 Task: Look for space in Zurich from 21st May, 2023 to 31st May, 2023 for 2 adults in price range Rs.10000 to Rs.15000. Place can be private room with 1  bedroom having 1 bed and 1 bathroom. Property type can be hotel. Amenities needed are: , pool, breakfast, smoking allowed. Required host language is English.
Action: Mouse moved to (455, 505)
Screenshot: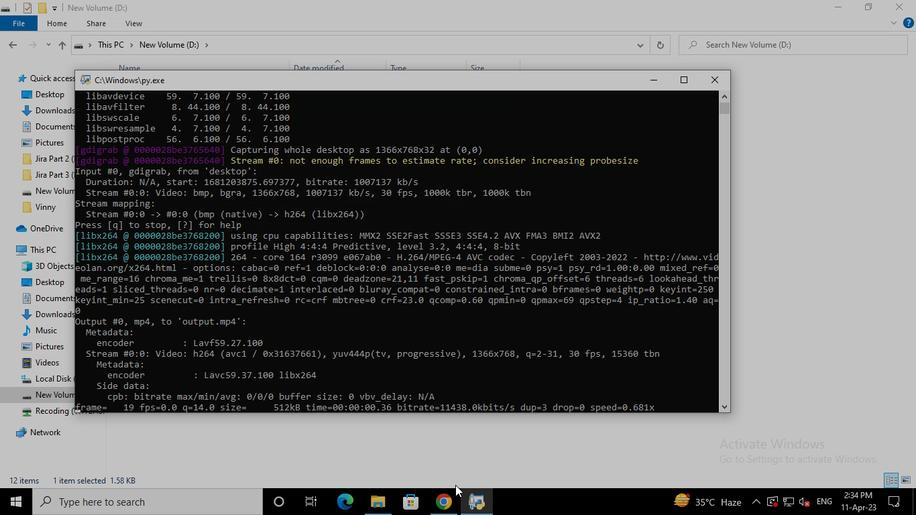 
Action: Mouse pressed left at (455, 505)
Screenshot: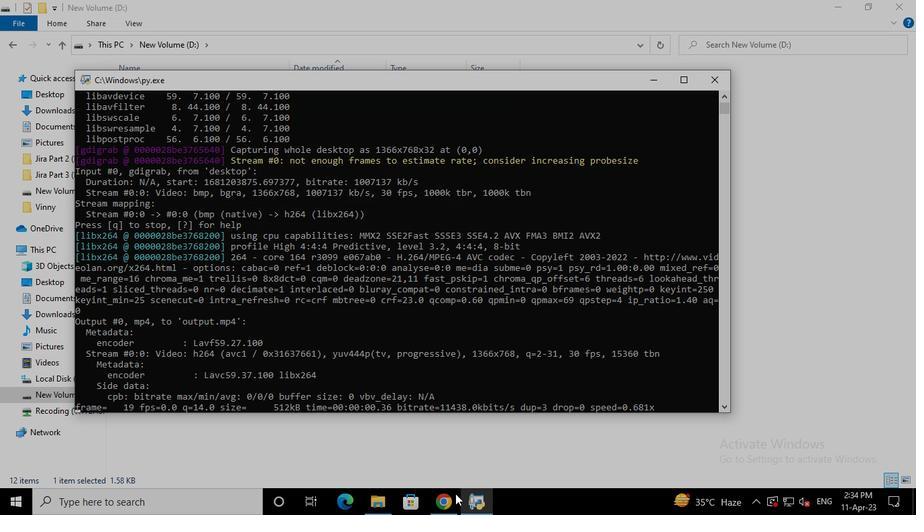 
Action: Mouse moved to (373, 120)
Screenshot: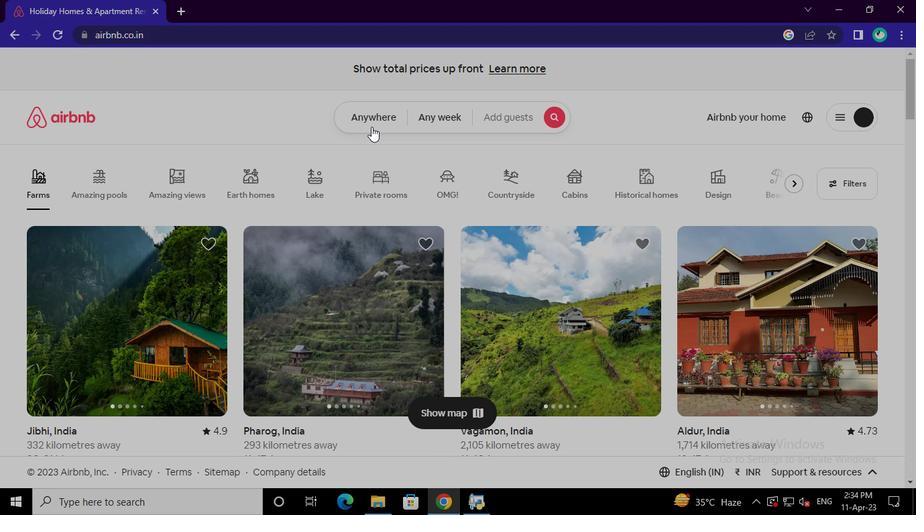 
Action: Mouse pressed left at (373, 120)
Screenshot: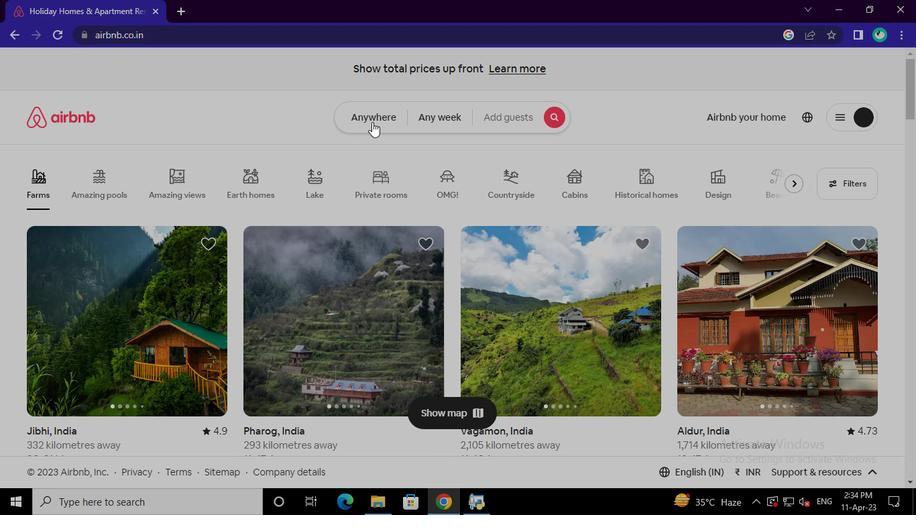 
Action: Mouse moved to (315, 162)
Screenshot: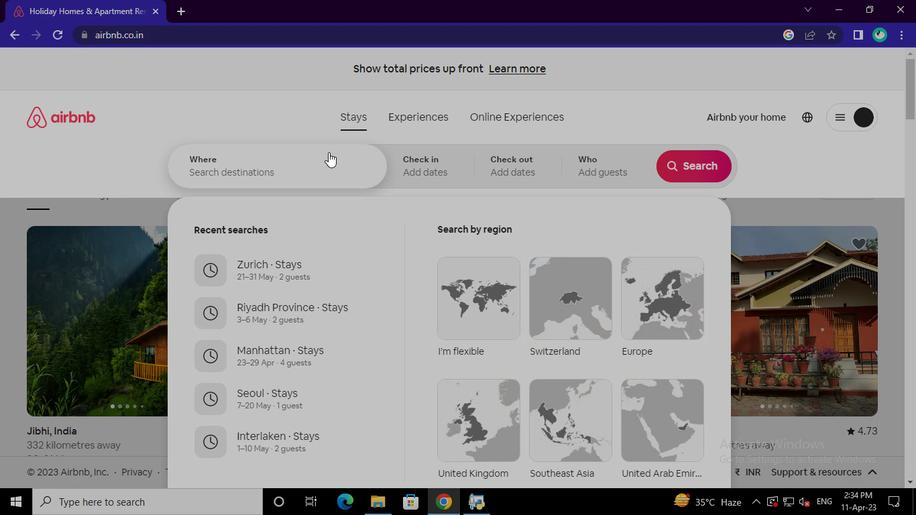
Action: Mouse pressed left at (315, 162)
Screenshot: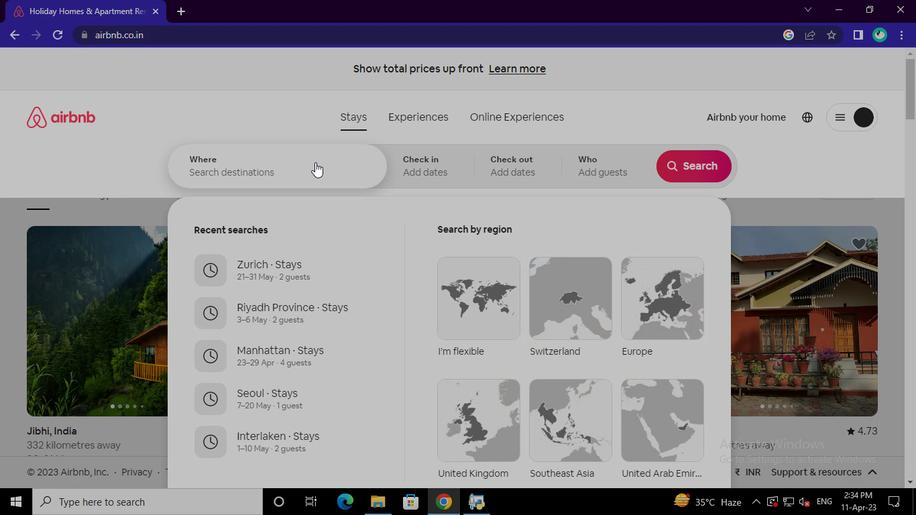 
Action: Mouse moved to (315, 163)
Screenshot: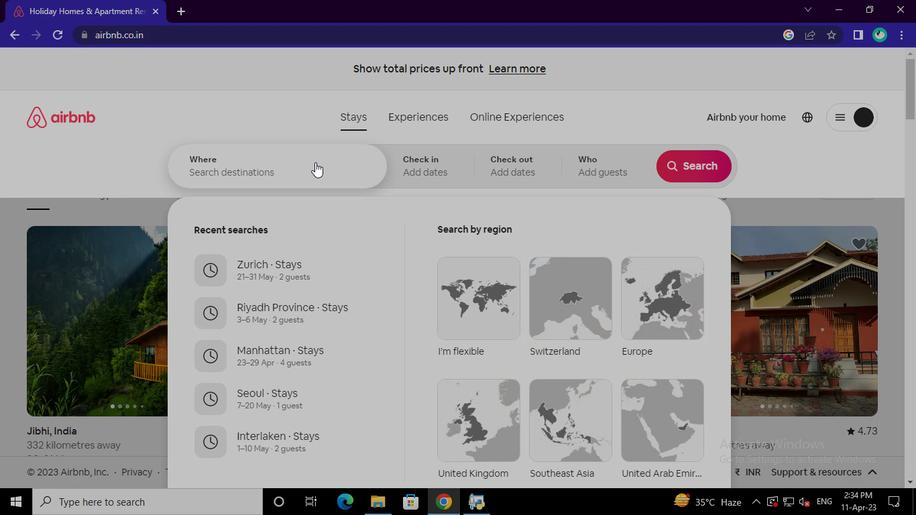 
Action: Keyboard z
Screenshot: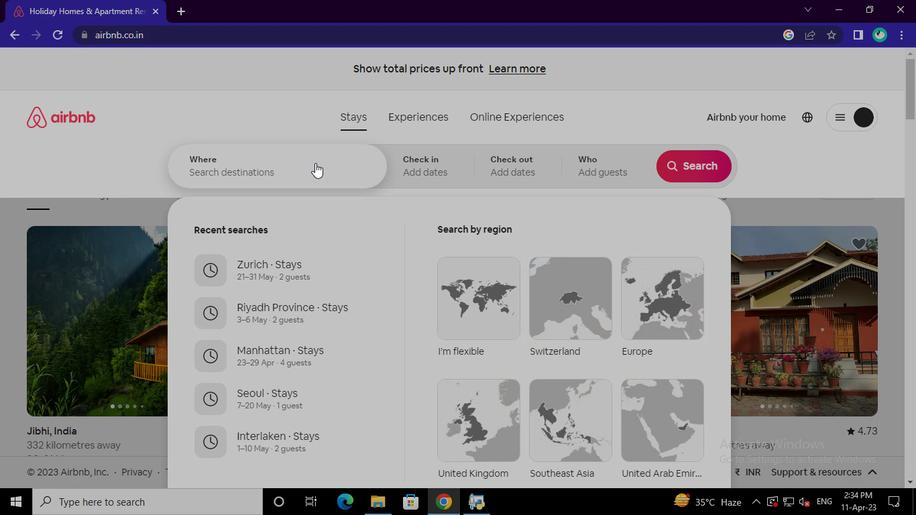 
Action: Keyboard u
Screenshot: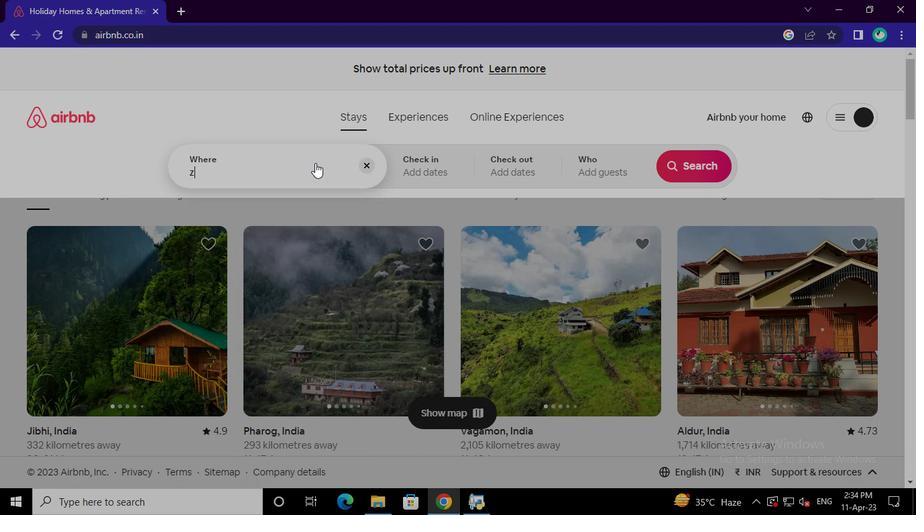 
Action: Keyboard r
Screenshot: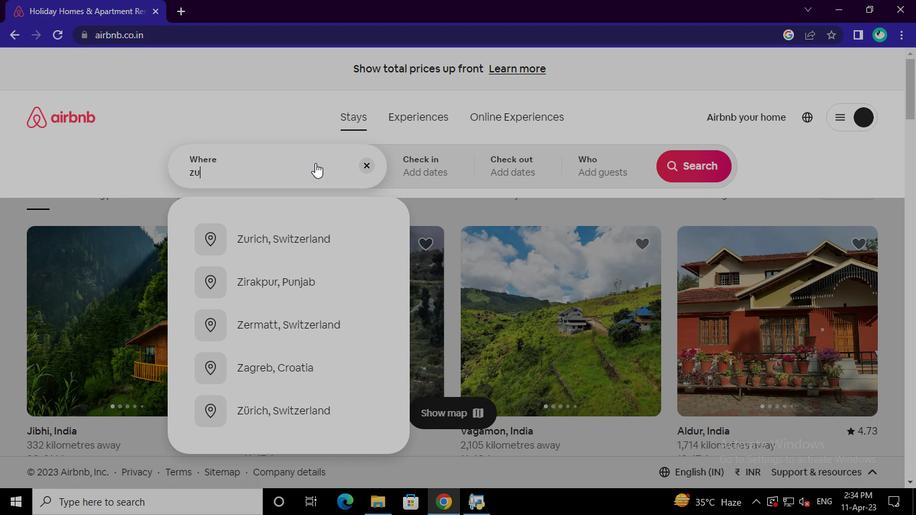 
Action: Keyboard i
Screenshot: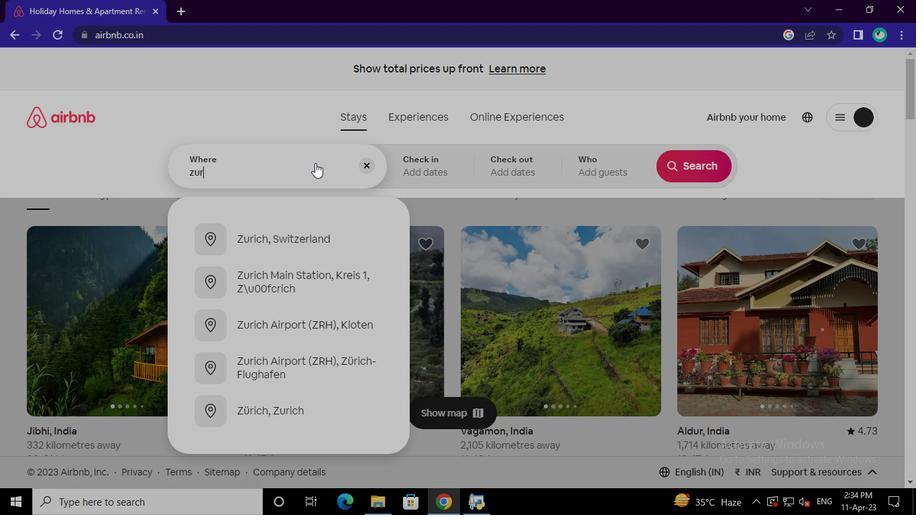 
Action: Keyboard c
Screenshot: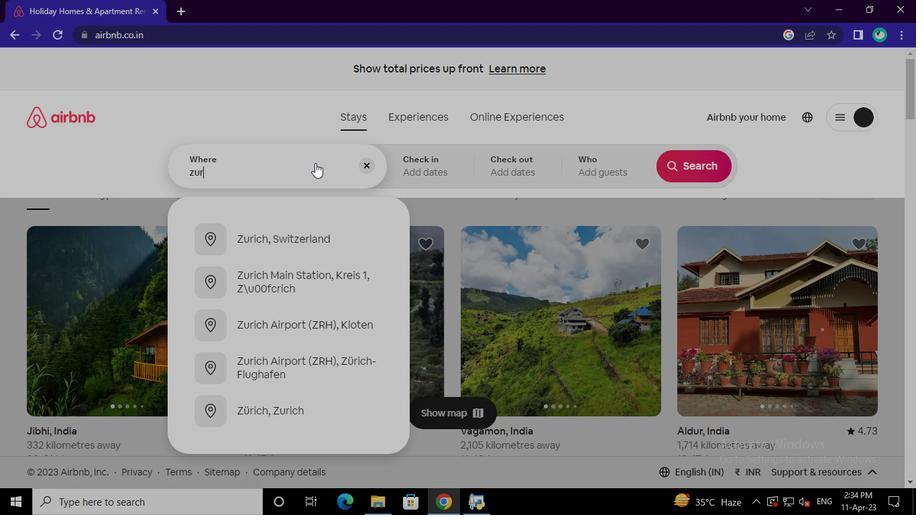 
Action: Keyboard h
Screenshot: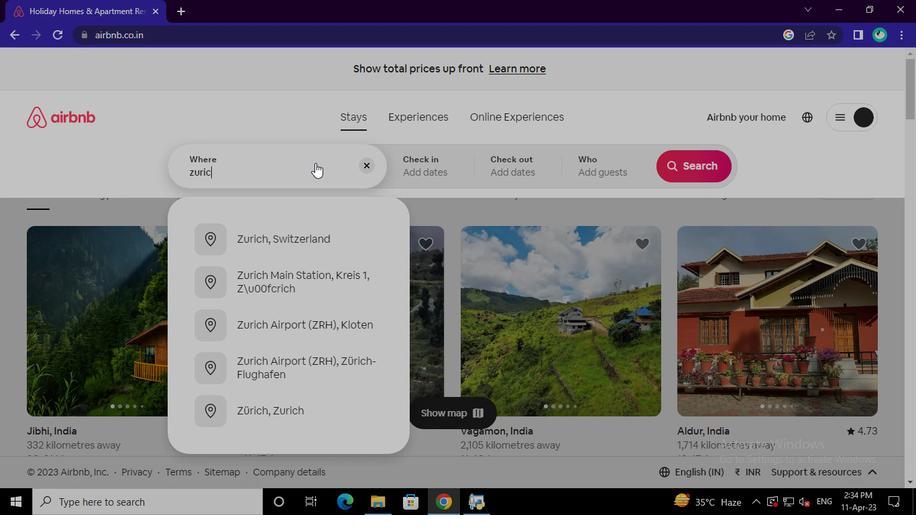 
Action: Mouse moved to (301, 236)
Screenshot: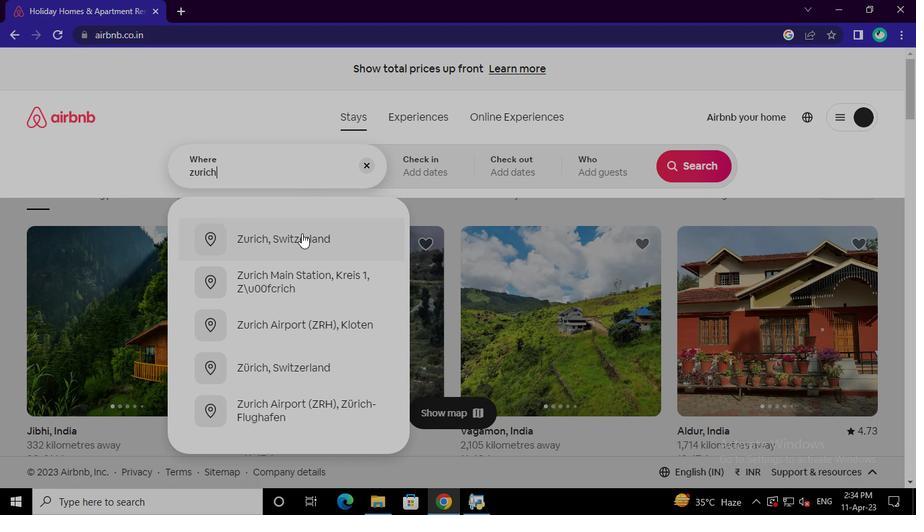 
Action: Mouse pressed left at (301, 236)
Screenshot: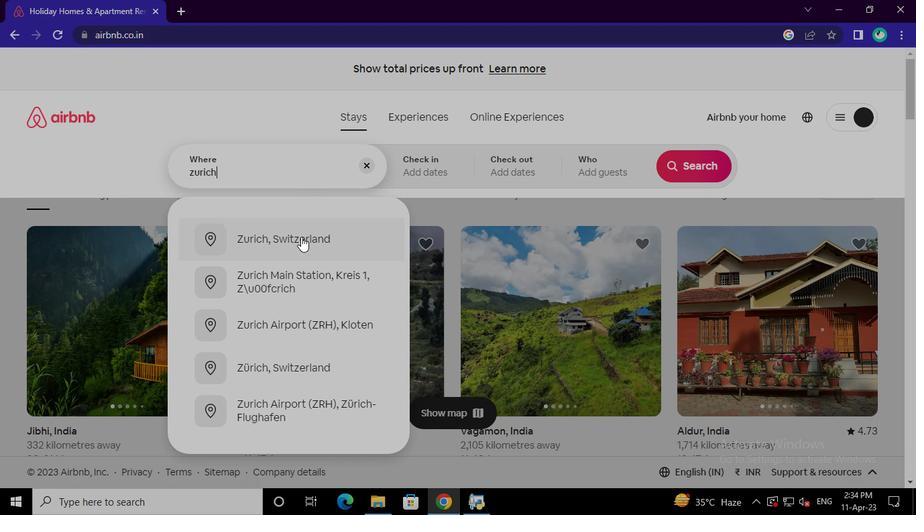 
Action: Mouse moved to (485, 419)
Screenshot: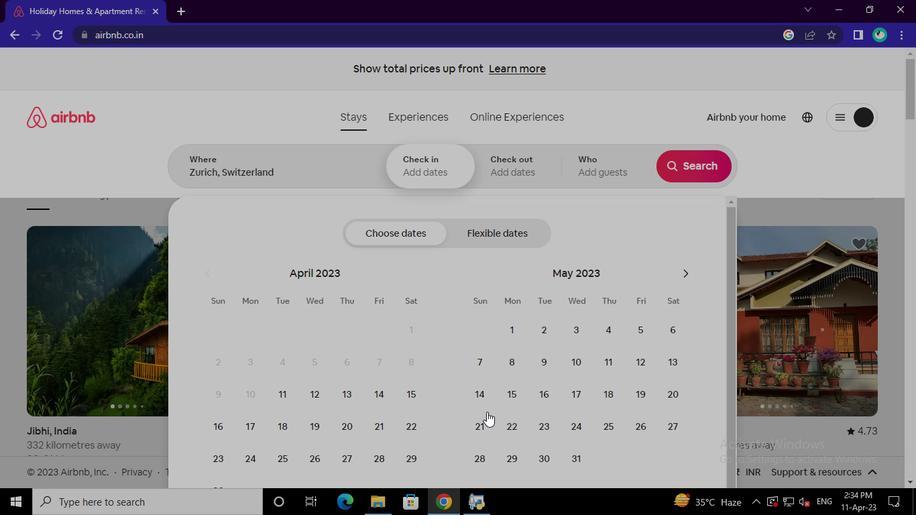 
Action: Mouse pressed left at (485, 419)
Screenshot: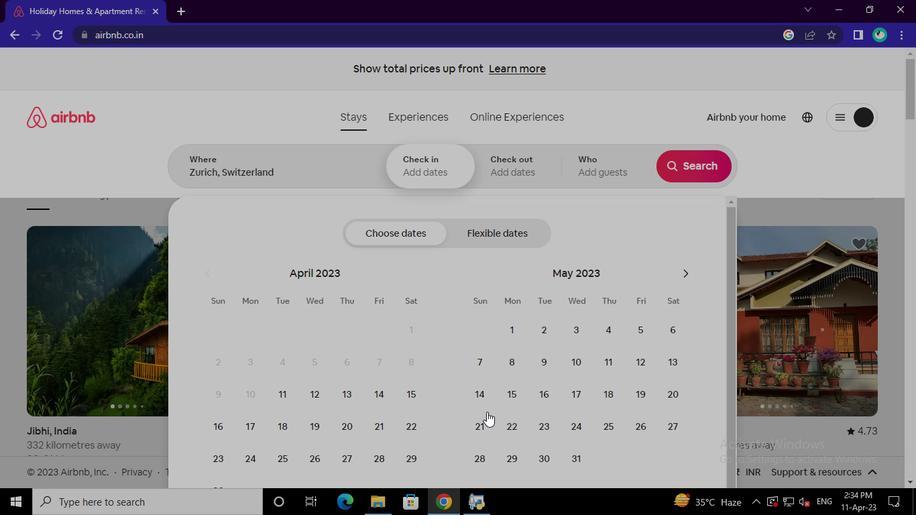 
Action: Mouse moved to (573, 457)
Screenshot: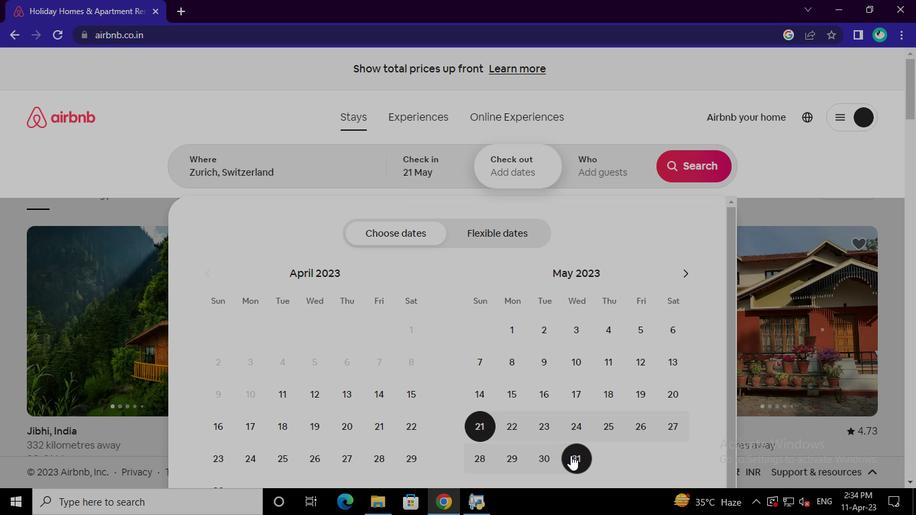 
Action: Mouse pressed left at (573, 457)
Screenshot: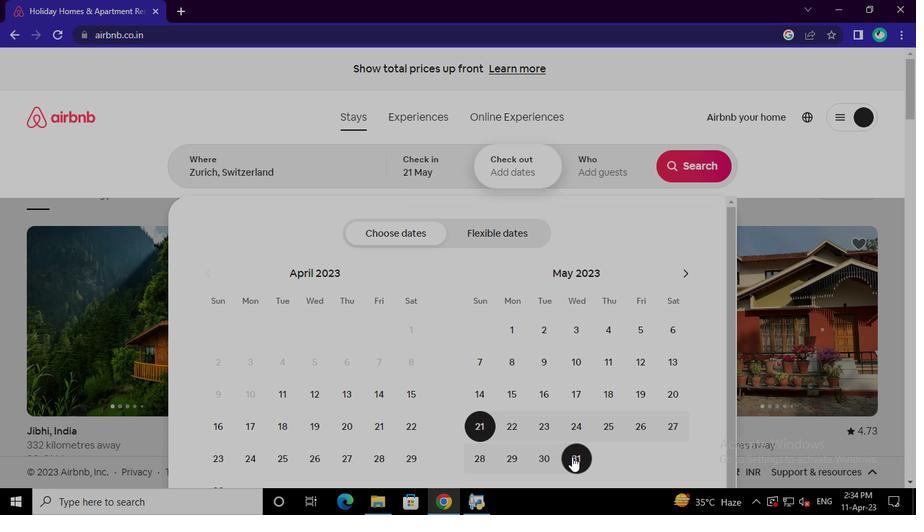 
Action: Mouse moved to (623, 164)
Screenshot: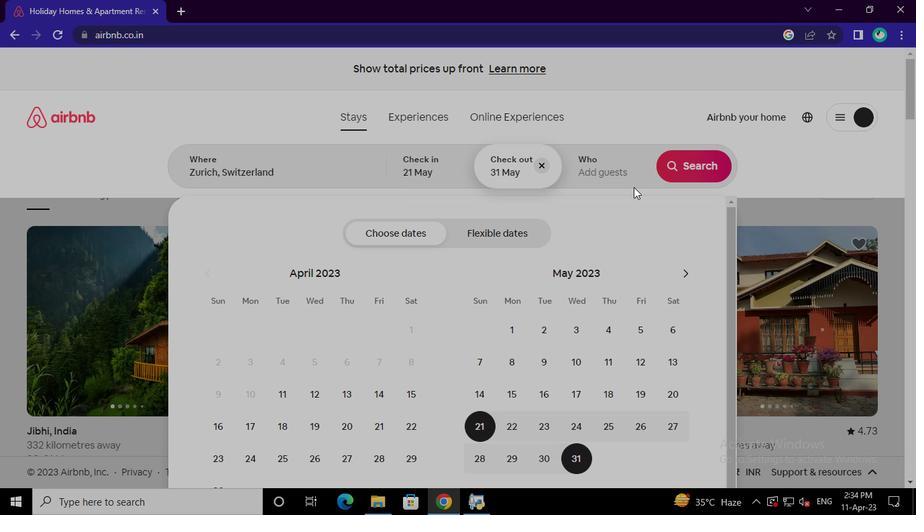 
Action: Mouse pressed left at (623, 164)
Screenshot: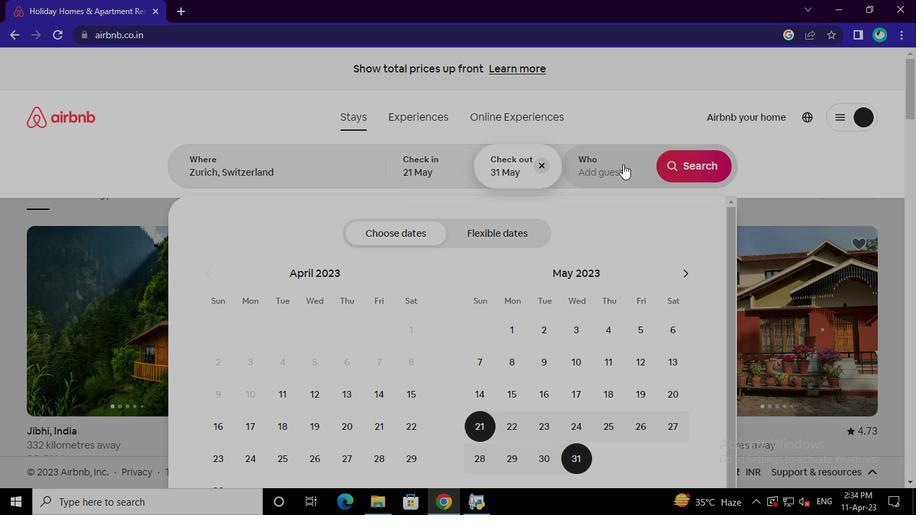 
Action: Mouse moved to (694, 232)
Screenshot: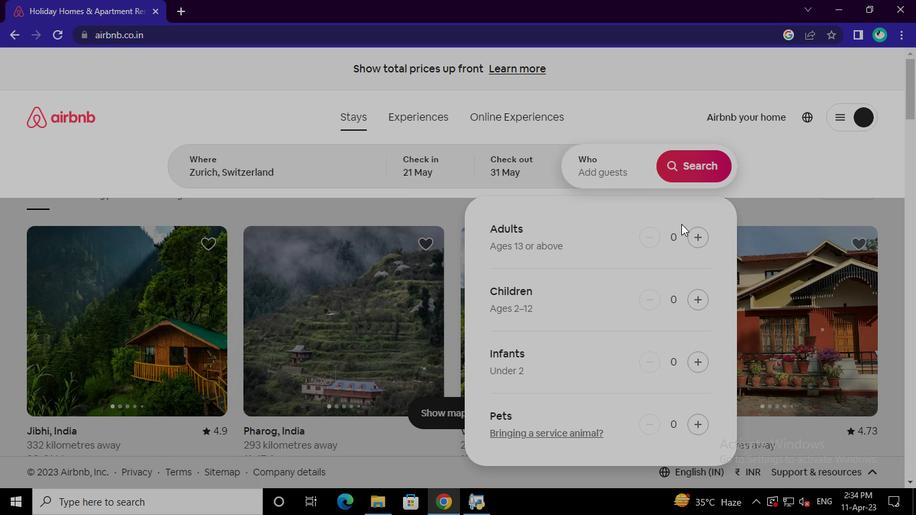 
Action: Mouse pressed left at (694, 232)
Screenshot: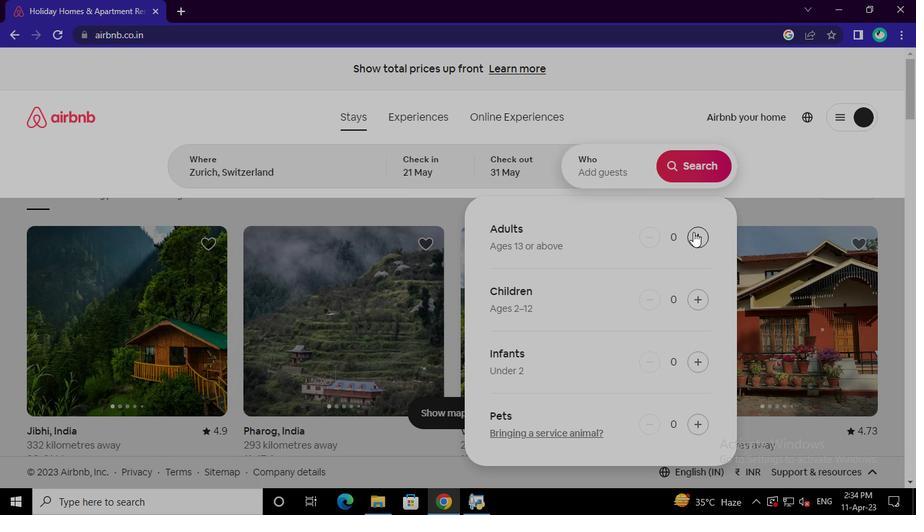 
Action: Mouse moved to (694, 232)
Screenshot: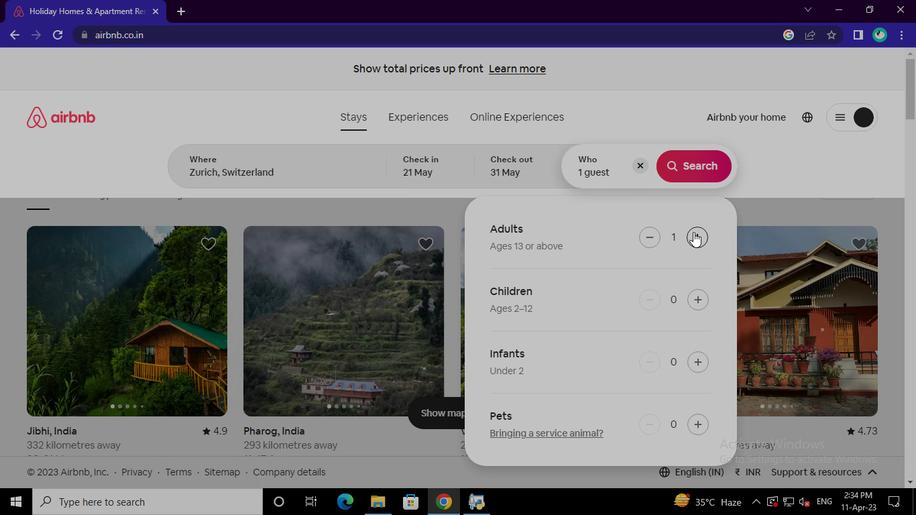 
Action: Mouse pressed left at (694, 232)
Screenshot: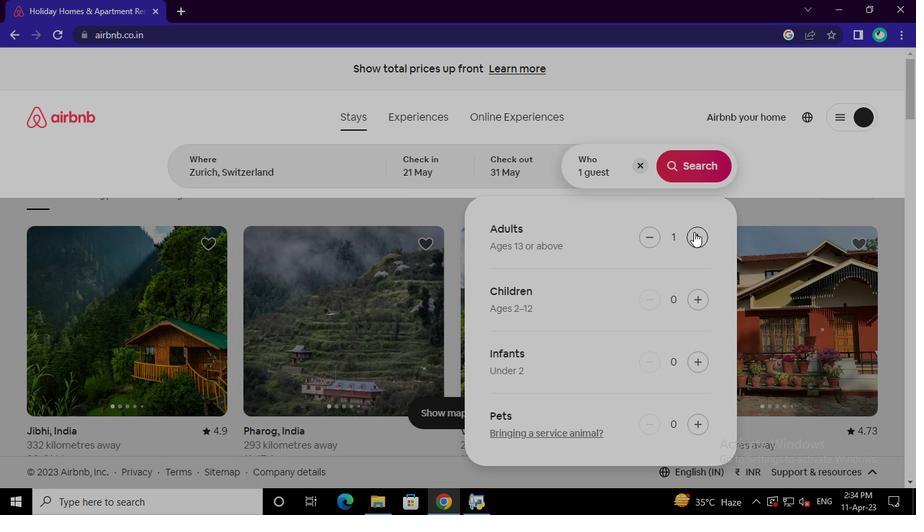 
Action: Mouse moved to (692, 168)
Screenshot: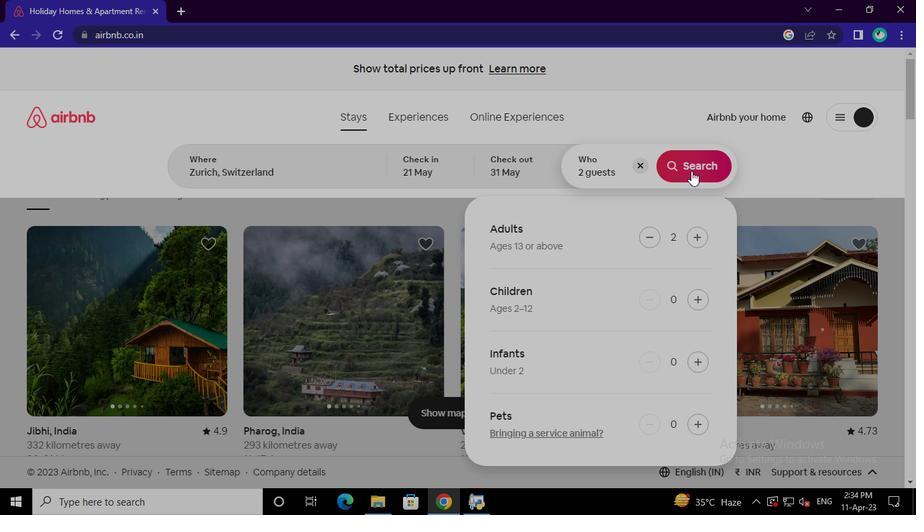 
Action: Mouse pressed left at (692, 168)
Screenshot: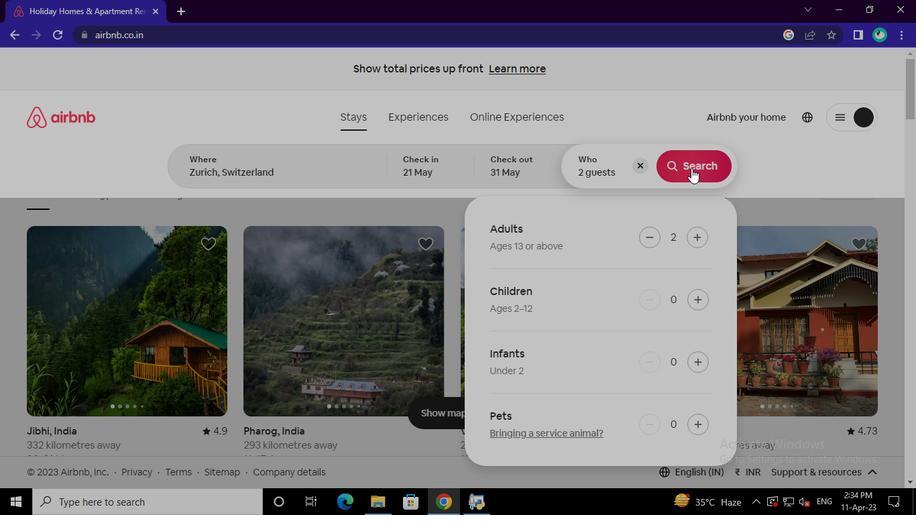 
Action: Mouse moved to (841, 122)
Screenshot: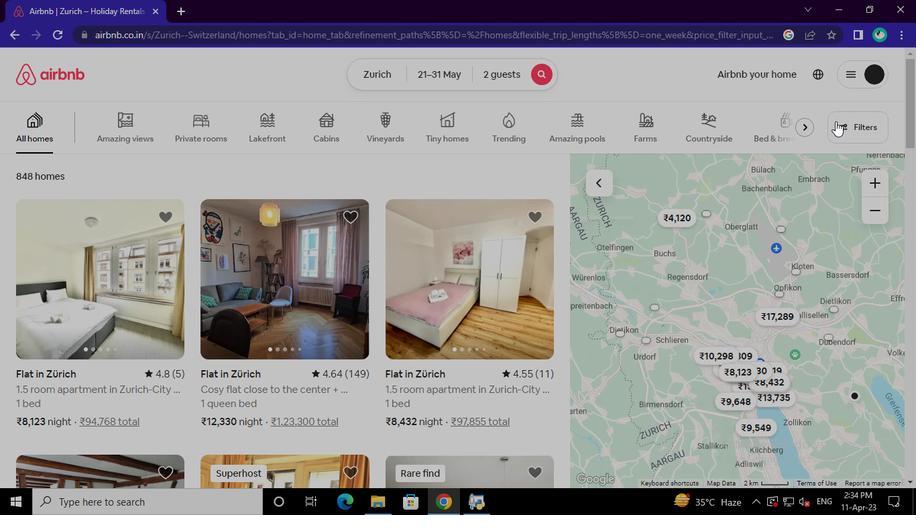 
Action: Mouse pressed left at (841, 122)
Screenshot: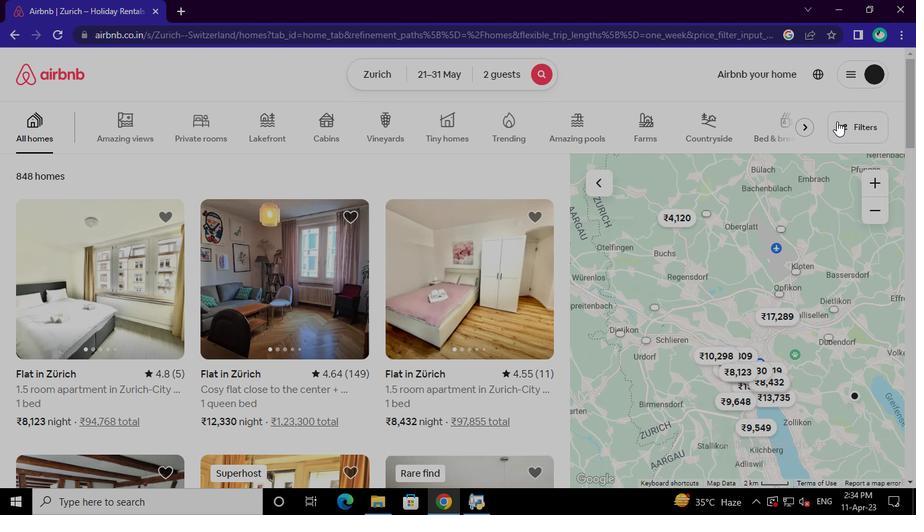 
Action: Mouse moved to (334, 292)
Screenshot: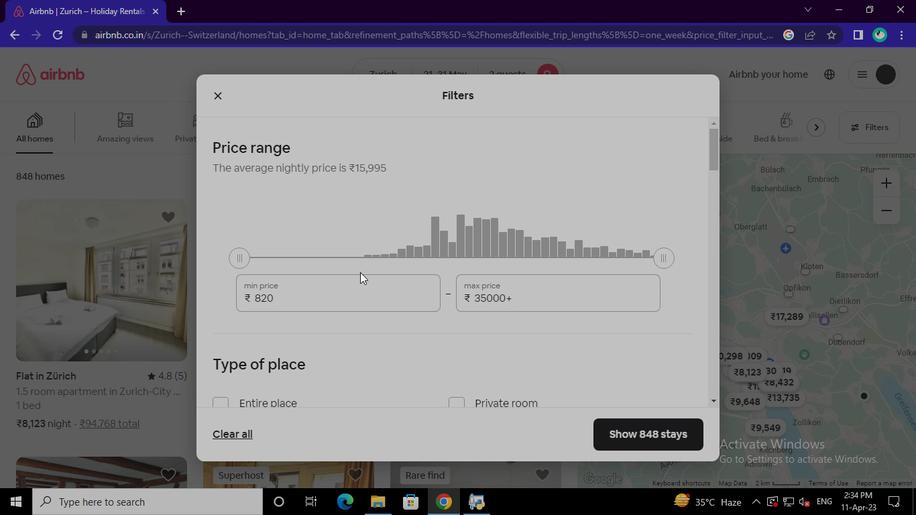
Action: Mouse pressed left at (334, 292)
Screenshot: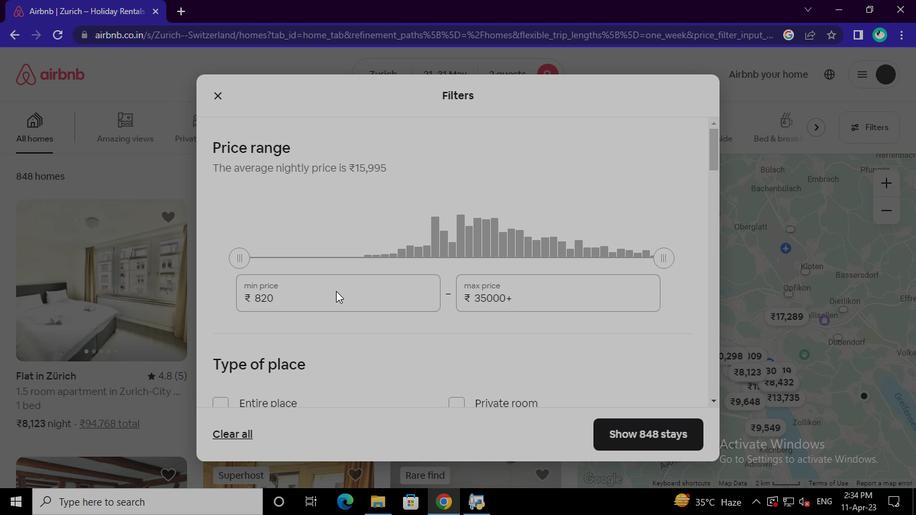 
Action: Keyboard Key.backspace
Screenshot: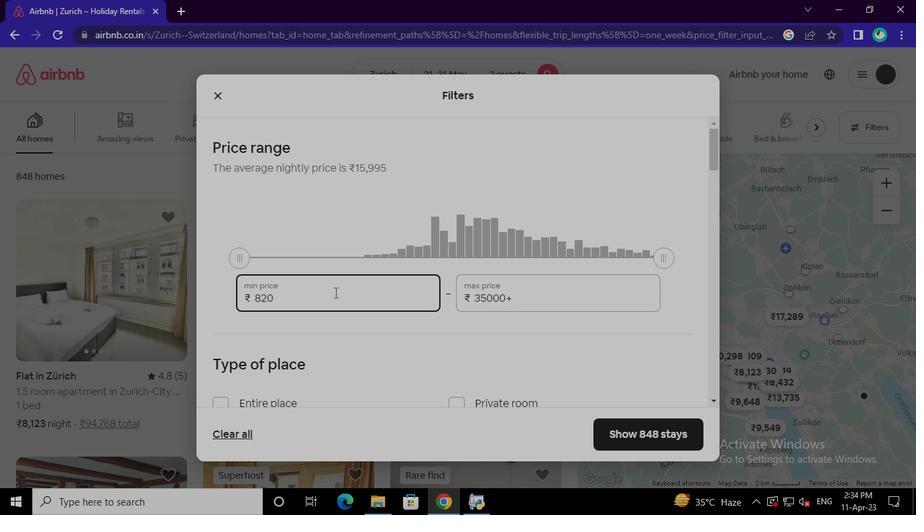 
Action: Keyboard Key.backspace
Screenshot: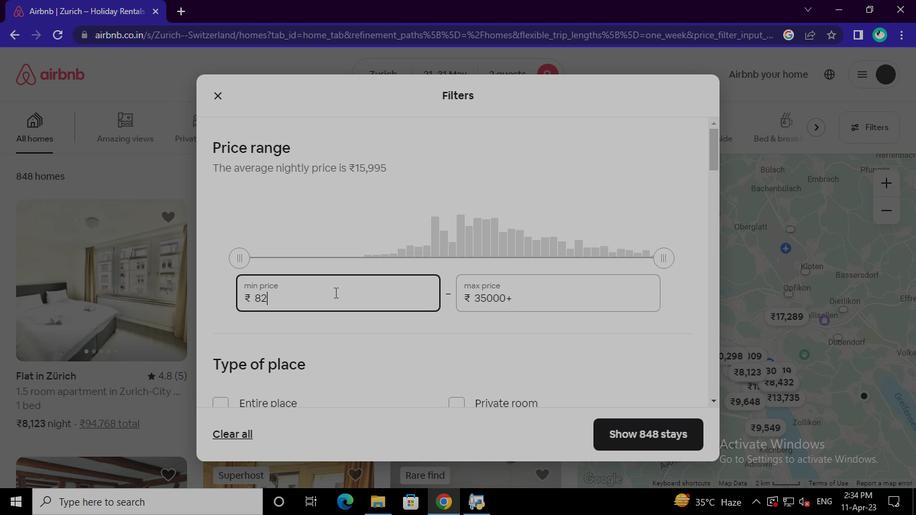 
Action: Keyboard Key.backspace
Screenshot: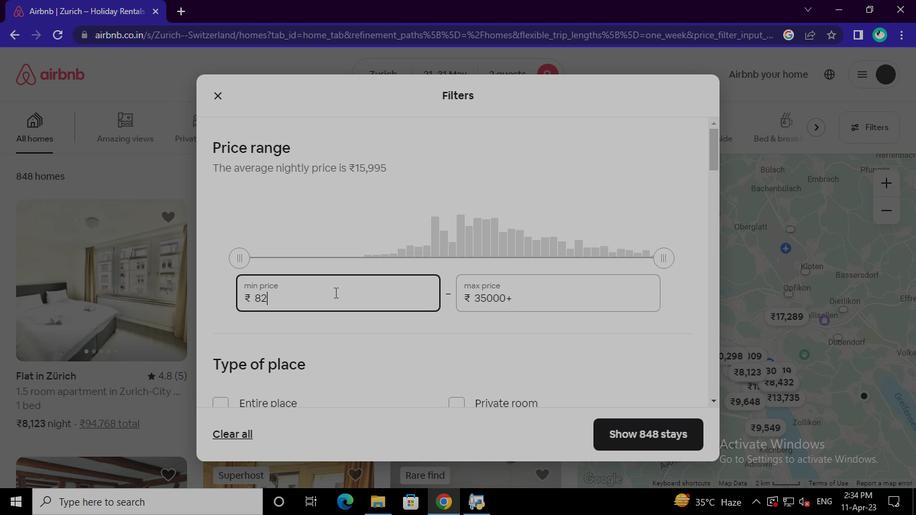 
Action: Keyboard Key.backspace
Screenshot: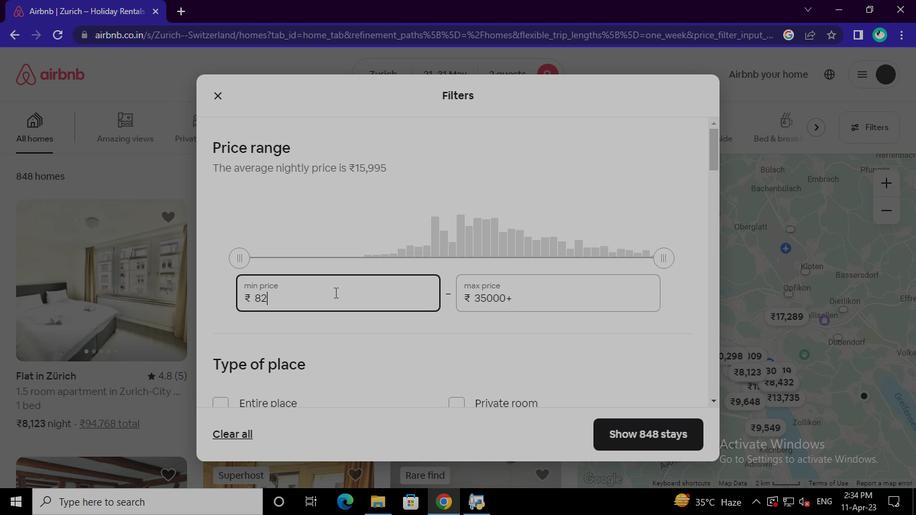 
Action: Keyboard Key.backspace
Screenshot: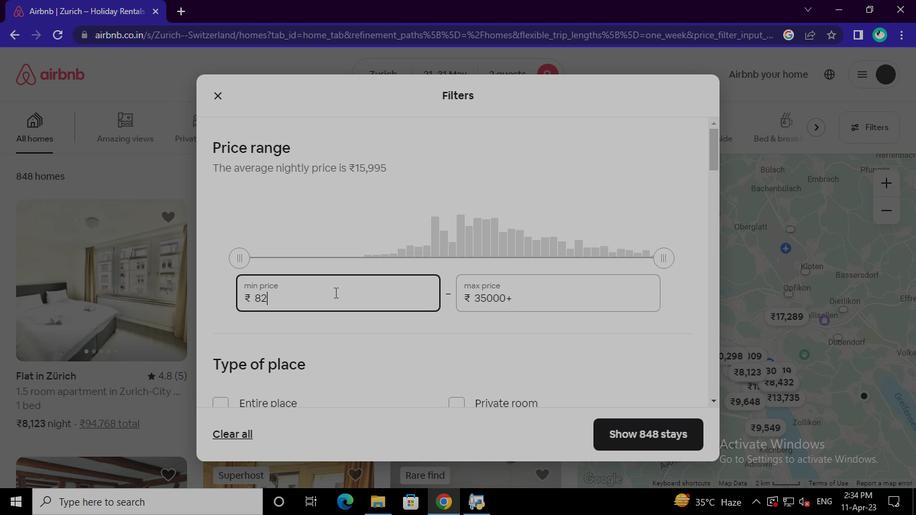 
Action: Keyboard Key.backspace
Screenshot: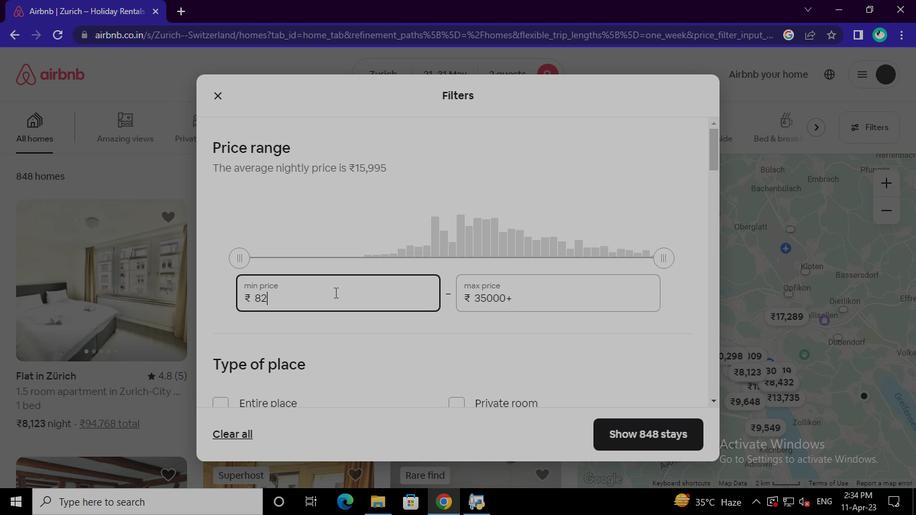 
Action: Keyboard Key.backspace
Screenshot: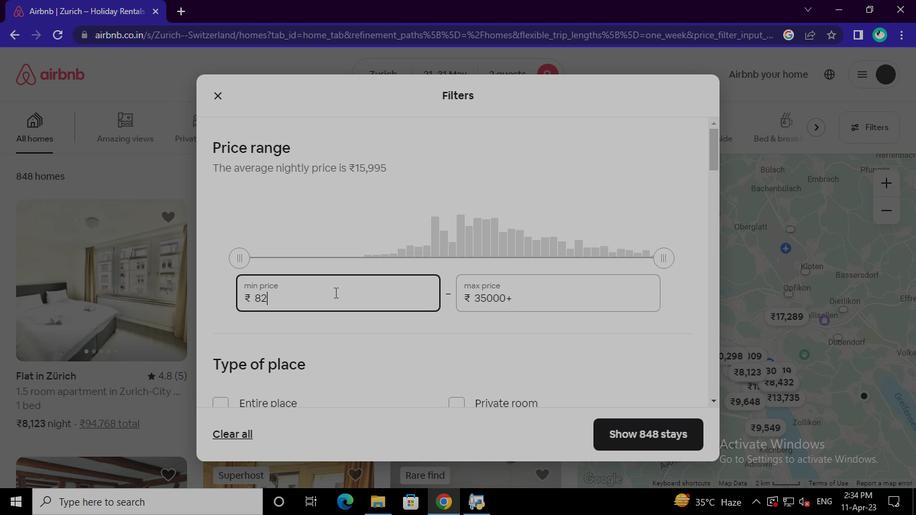 
Action: Keyboard Key.backspace
Screenshot: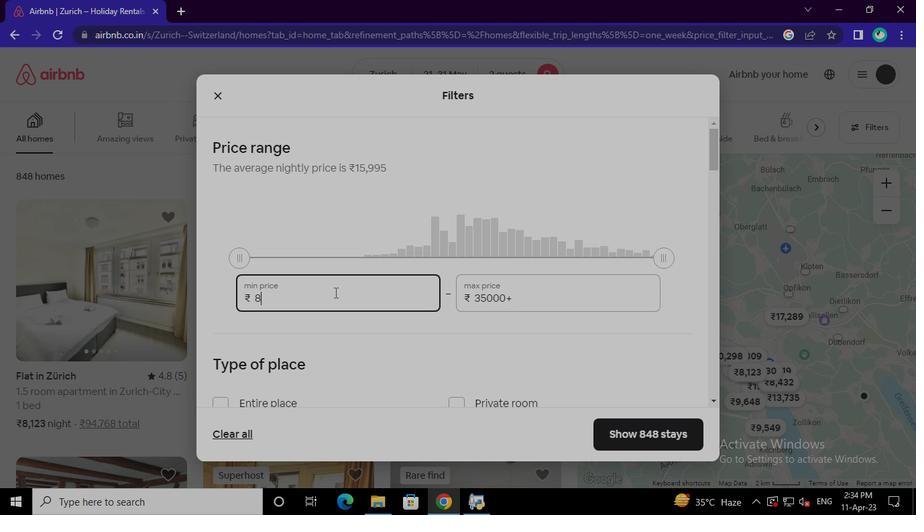 
Action: Keyboard Key.backspace
Screenshot: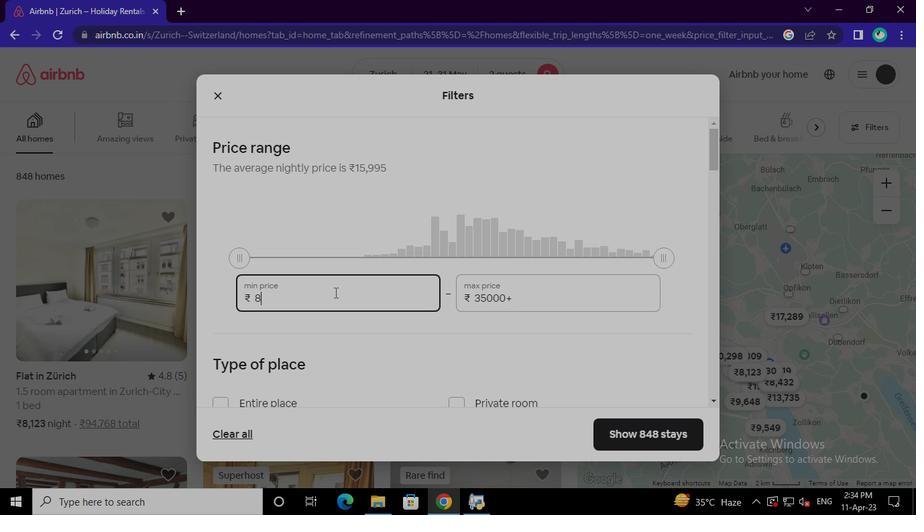 
Action: Keyboard Key.backspace
Screenshot: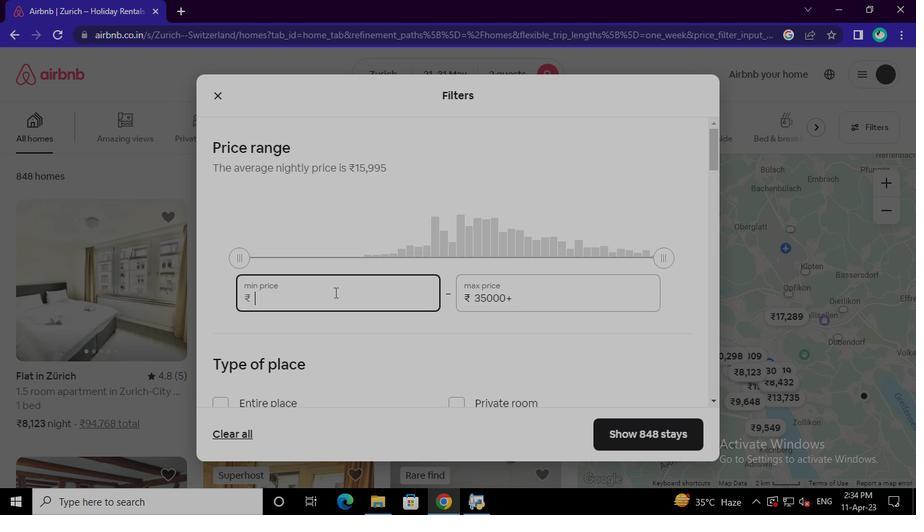
Action: Keyboard Key.backspace
Screenshot: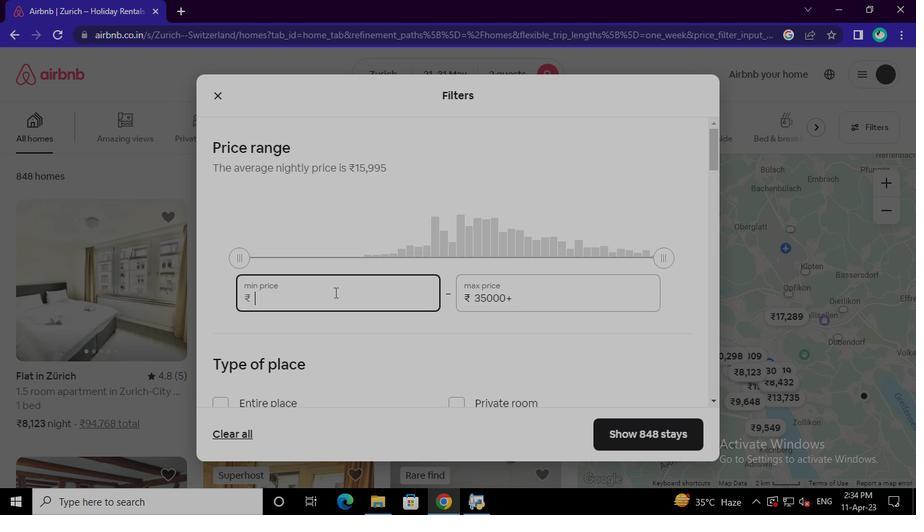 
Action: Keyboard Key.backspace
Screenshot: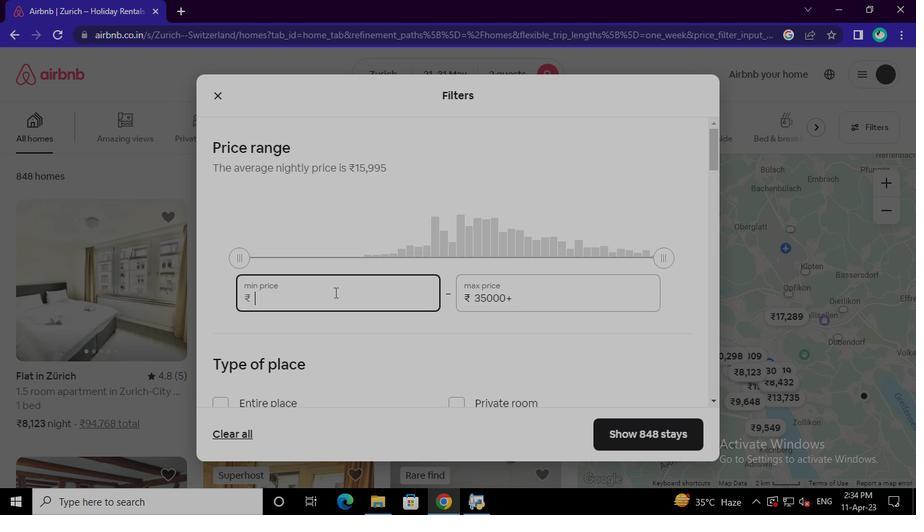 
Action: Keyboard Key.backspace
Screenshot: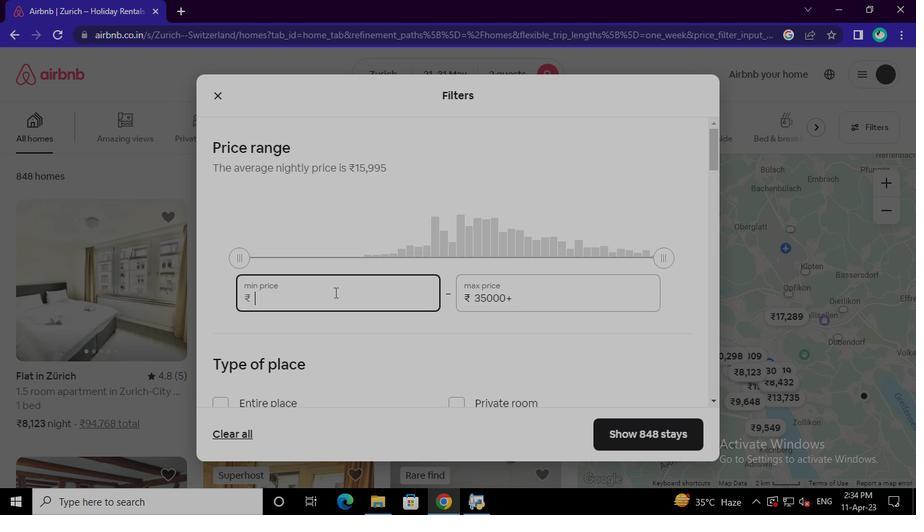 
Action: Keyboard Key.backspace
Screenshot: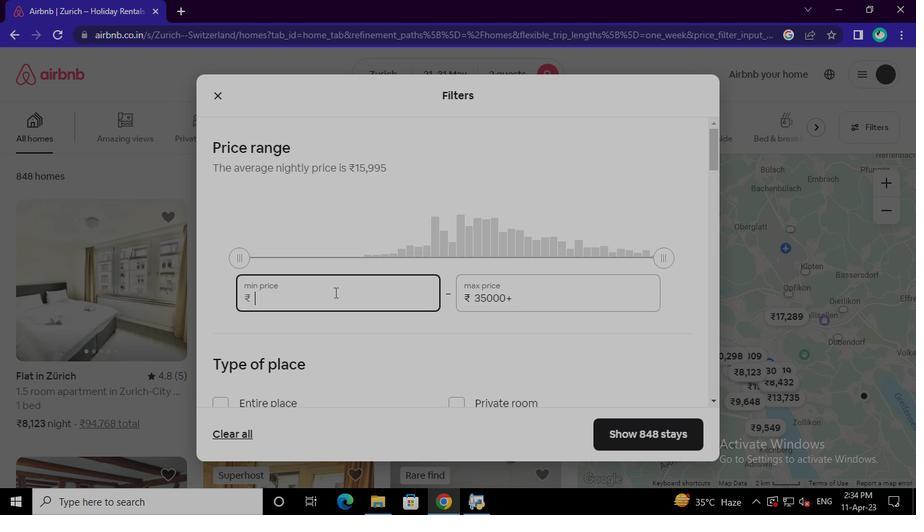
Action: Keyboard <97>
Screenshot: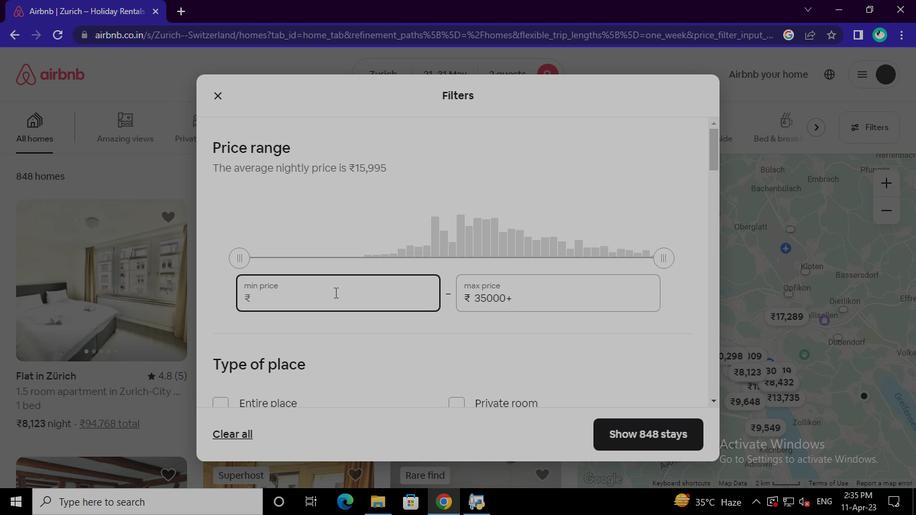 
Action: Keyboard <96>
Screenshot: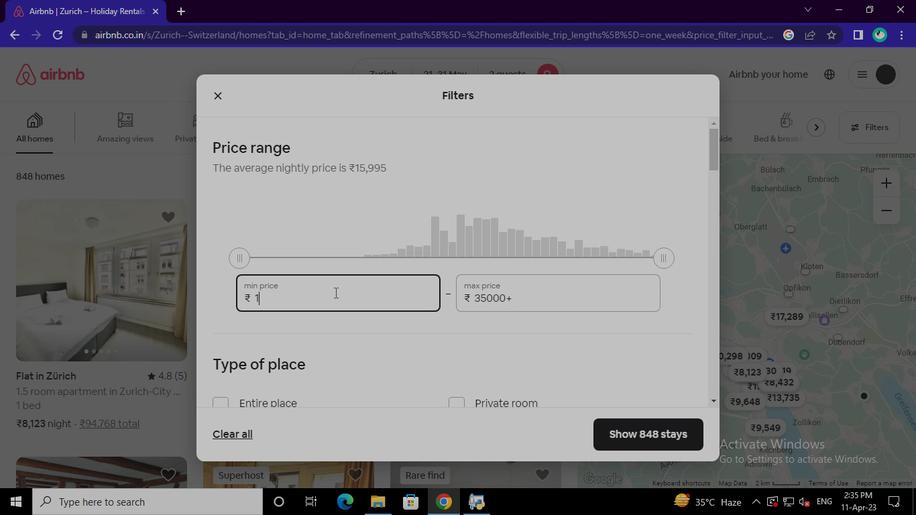 
Action: Keyboard <96>
Screenshot: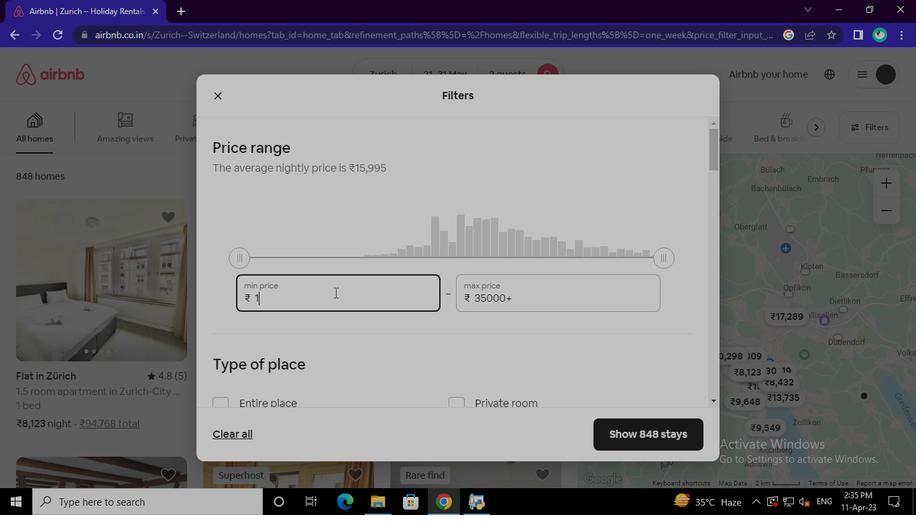 
Action: Keyboard <96>
Screenshot: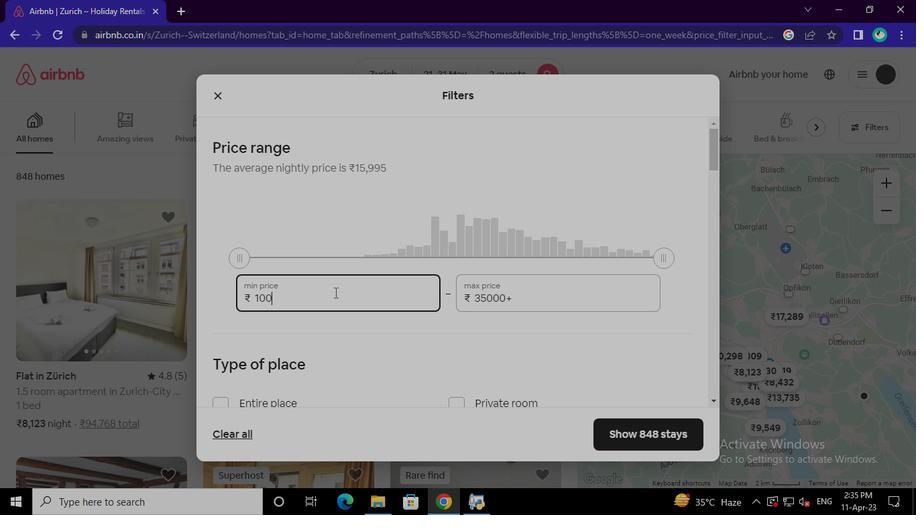 
Action: Keyboard <96>
Screenshot: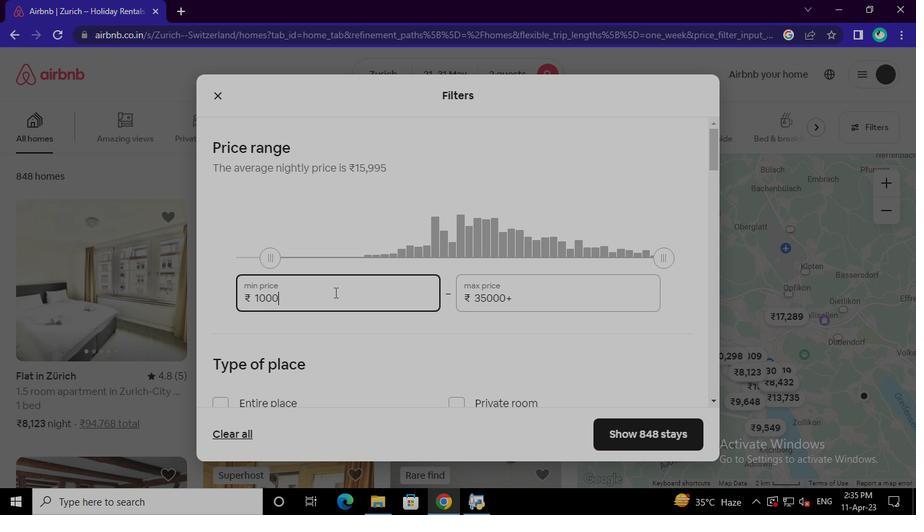 
Action: Mouse moved to (526, 299)
Screenshot: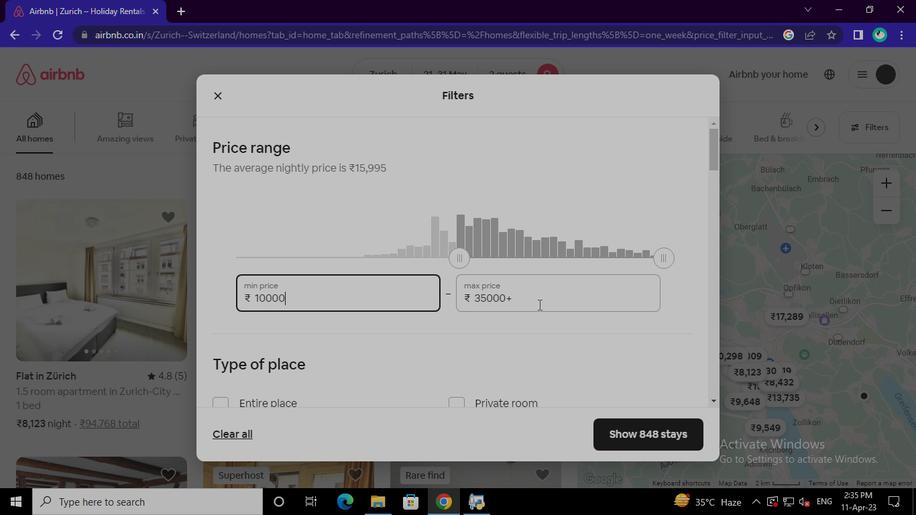 
Action: Mouse pressed left at (526, 299)
Screenshot: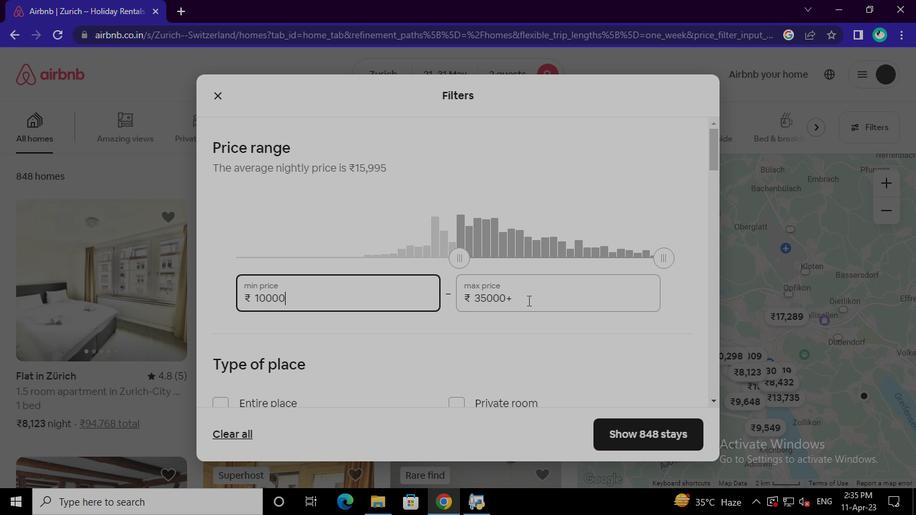 
Action: Keyboard Key.backspace
Screenshot: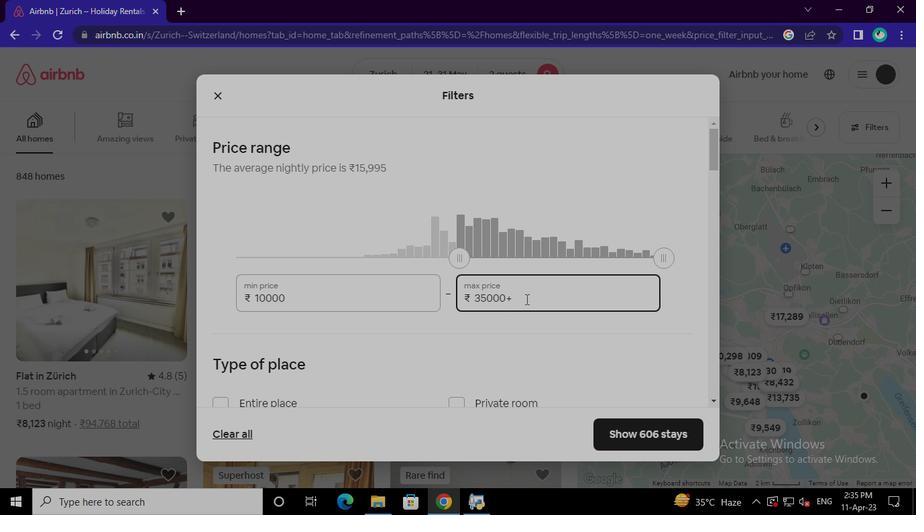 
Action: Keyboard Key.backspace
Screenshot: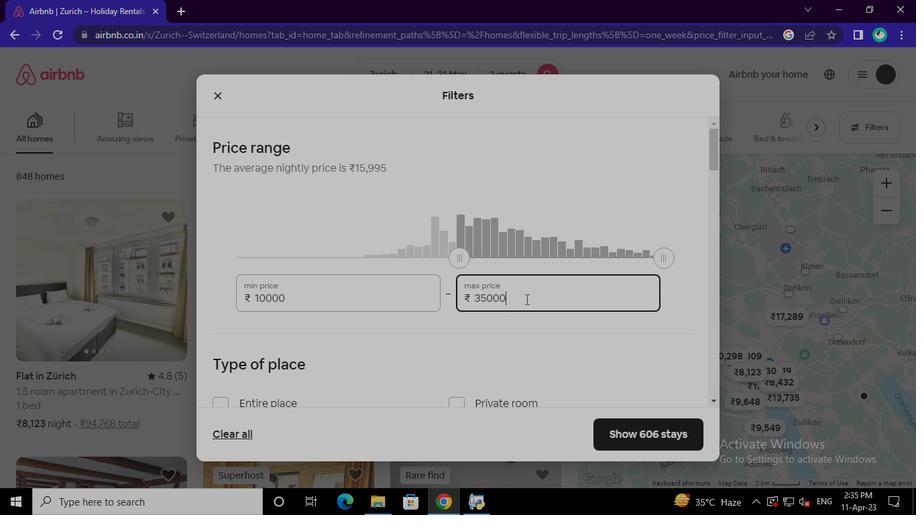 
Action: Keyboard Key.backspace
Screenshot: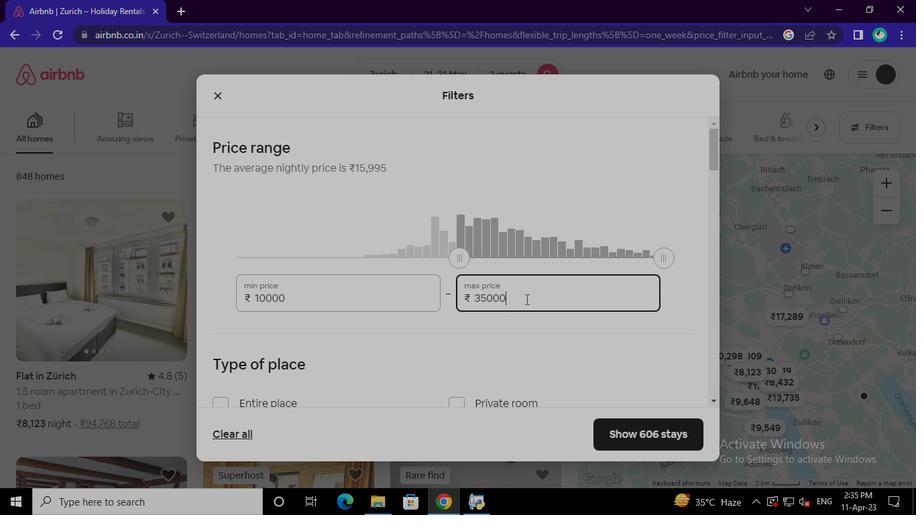 
Action: Keyboard Key.backspace
Screenshot: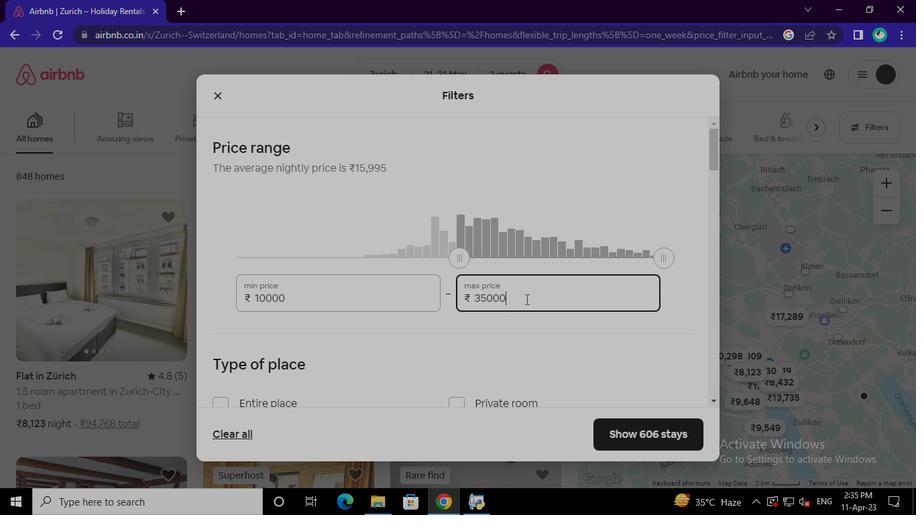 
Action: Keyboard Key.backspace
Screenshot: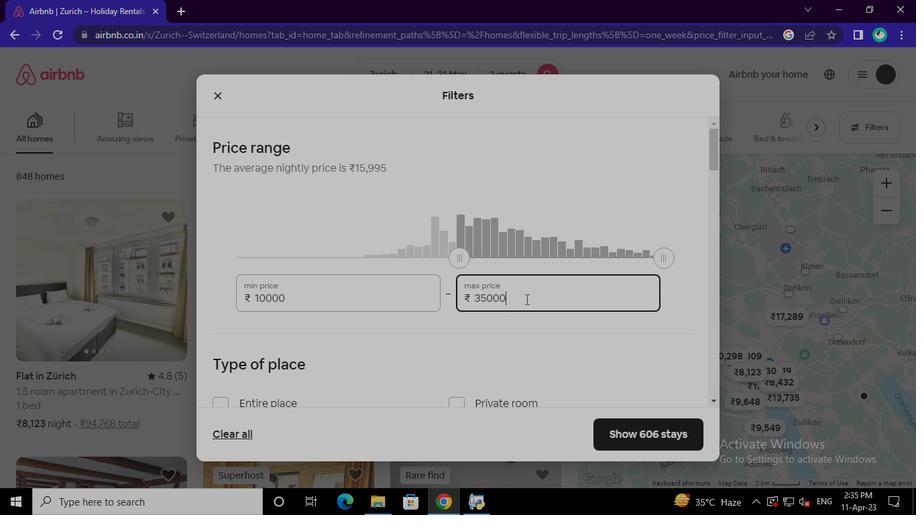 
Action: Keyboard Key.backspace
Screenshot: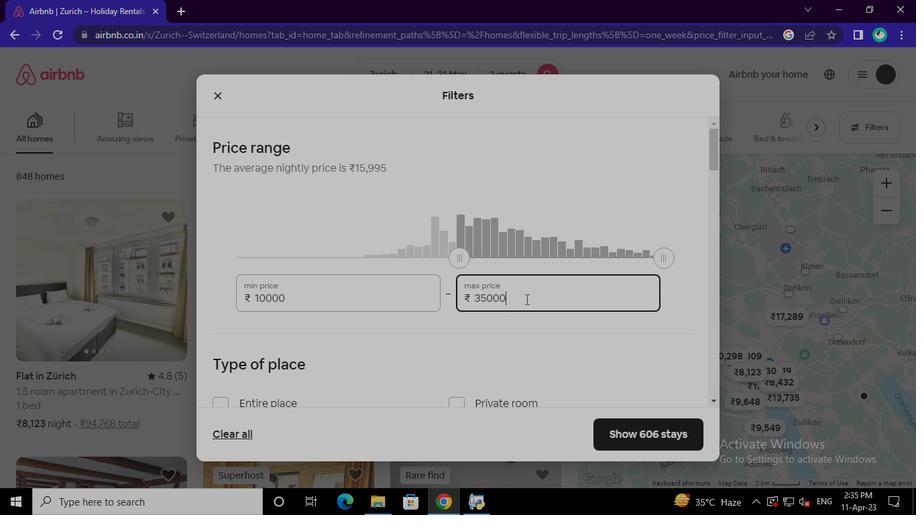 
Action: Keyboard Key.backspace
Screenshot: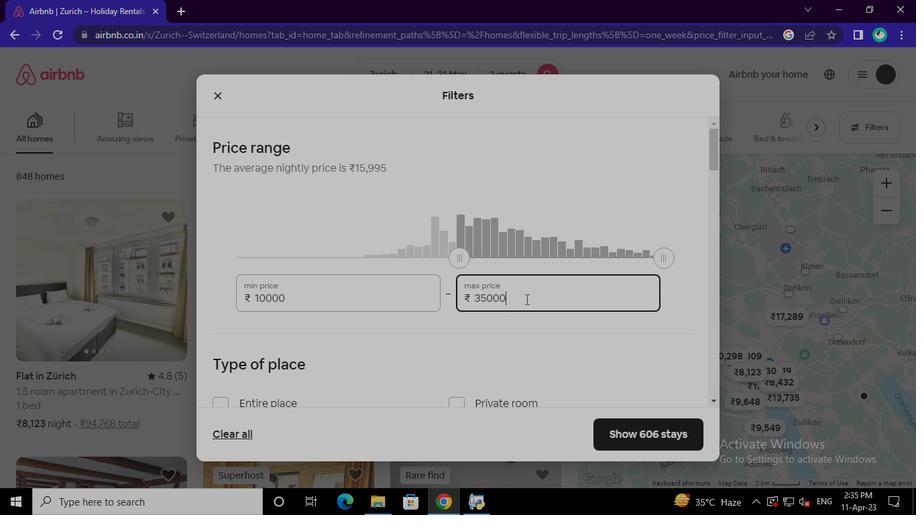 
Action: Keyboard Key.backspace
Screenshot: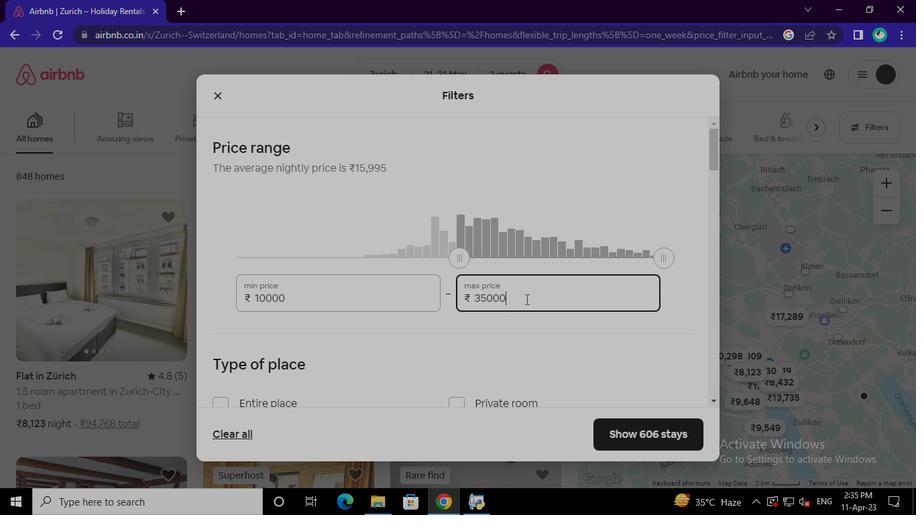 
Action: Keyboard Key.backspace
Screenshot: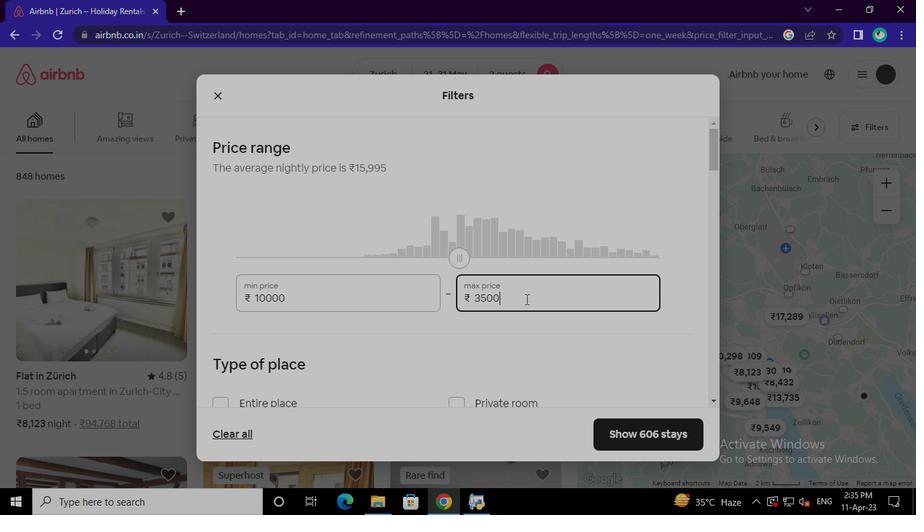 
Action: Keyboard Key.backspace
Screenshot: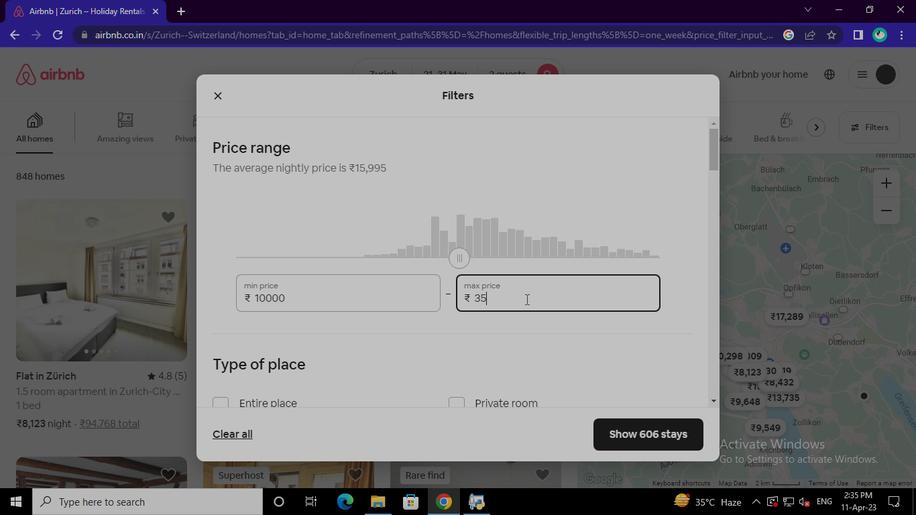 
Action: Keyboard Key.backspace
Screenshot: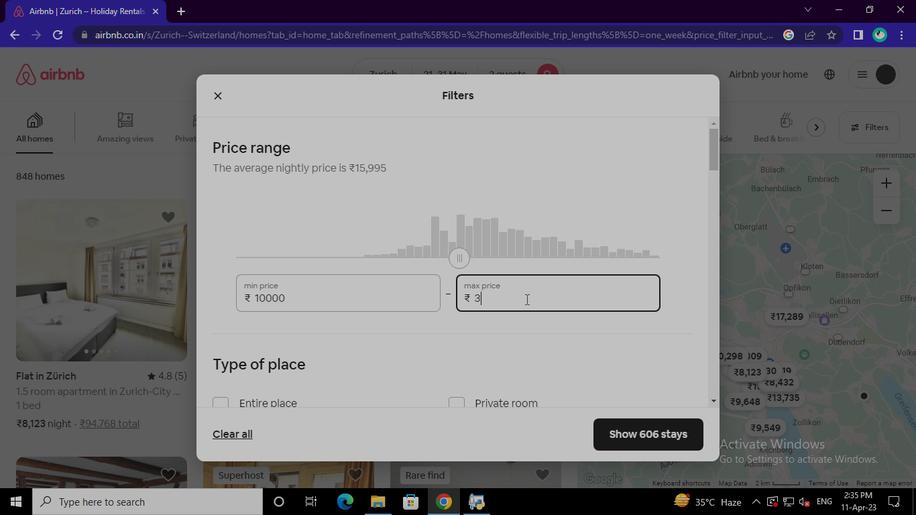 
Action: Keyboard Key.backspace
Screenshot: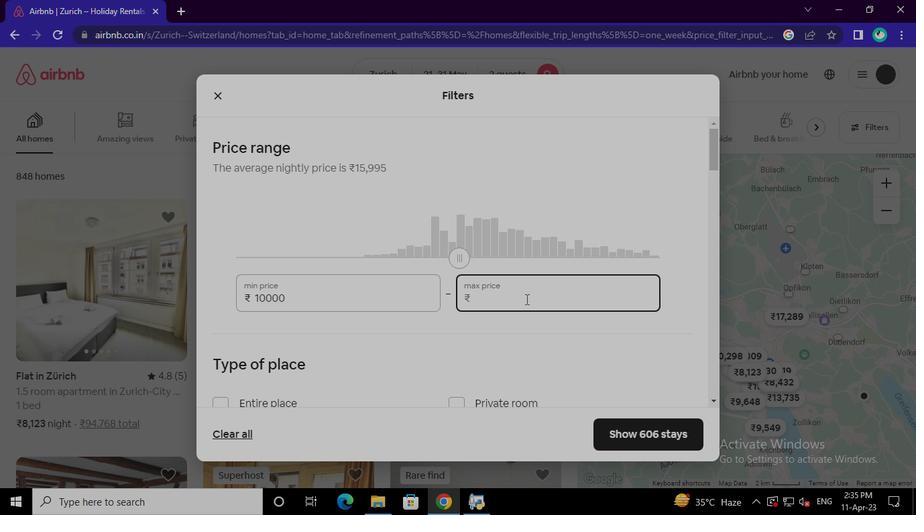 
Action: Keyboard Key.backspace
Screenshot: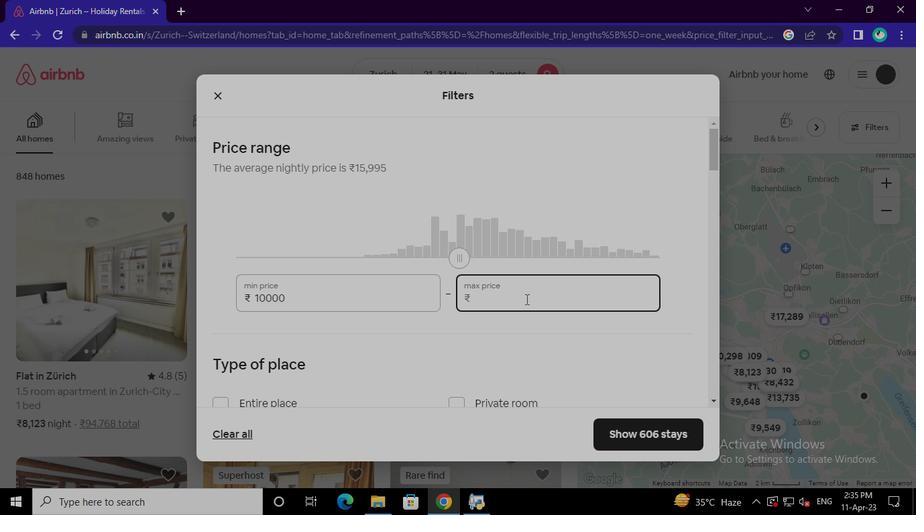 
Action: Keyboard Key.backspace
Screenshot: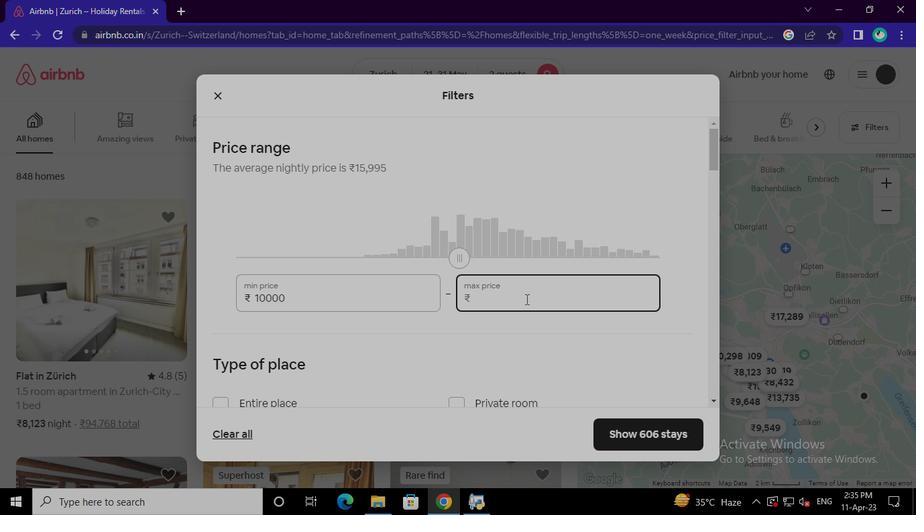 
Action: Keyboard Key.backspace
Screenshot: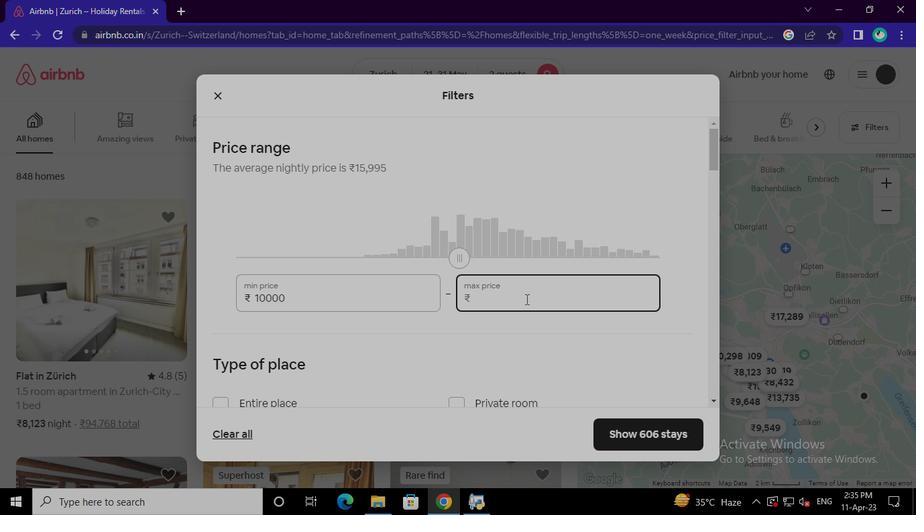 
Action: Keyboard Key.backspace
Screenshot: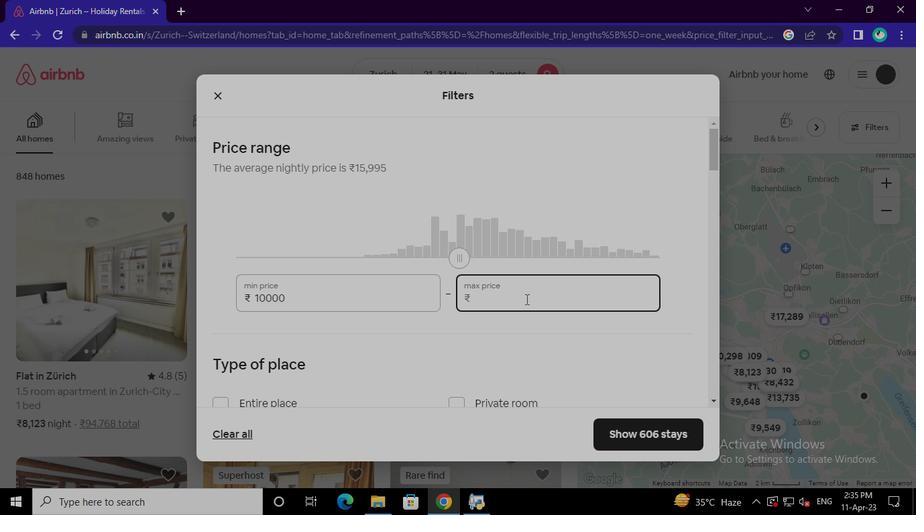 
Action: Keyboard Key.backspace
Screenshot: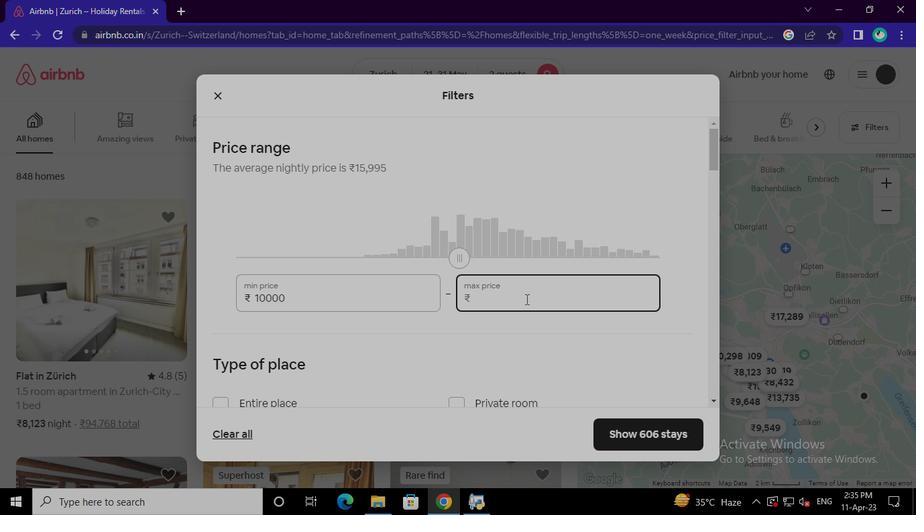 
Action: Keyboard Key.backspace
Screenshot: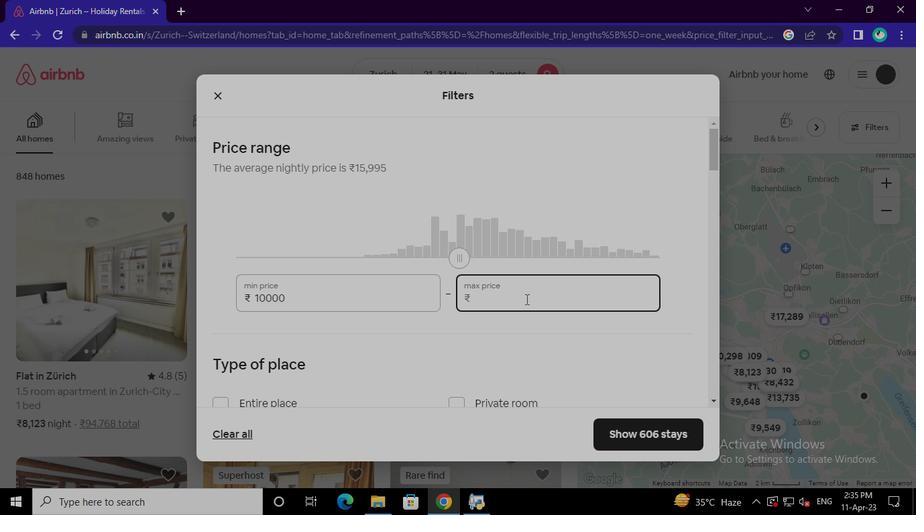 
Action: Keyboard Key.backspace
Screenshot: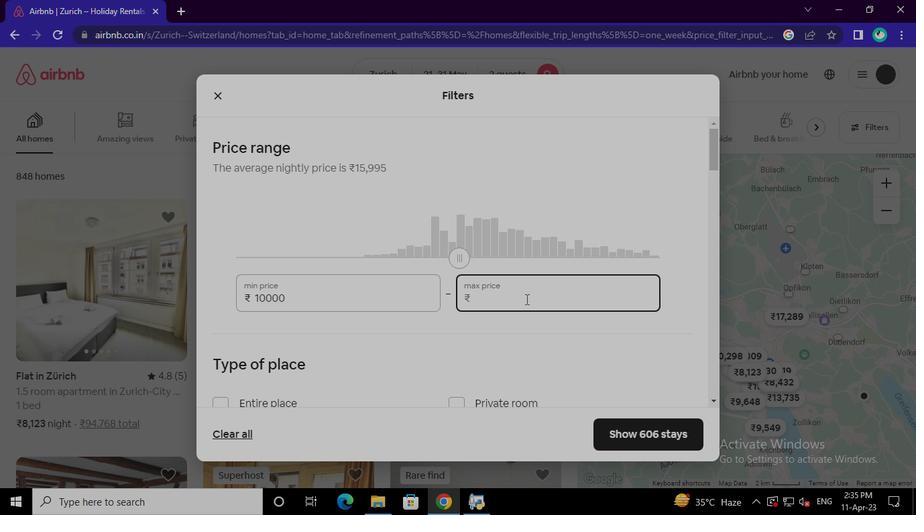 
Action: Keyboard <97>
Screenshot: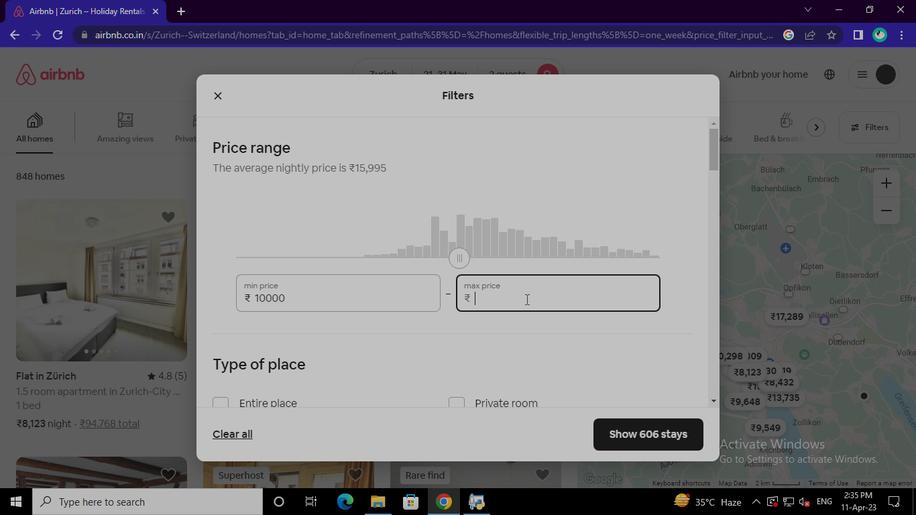 
Action: Keyboard <101>
Screenshot: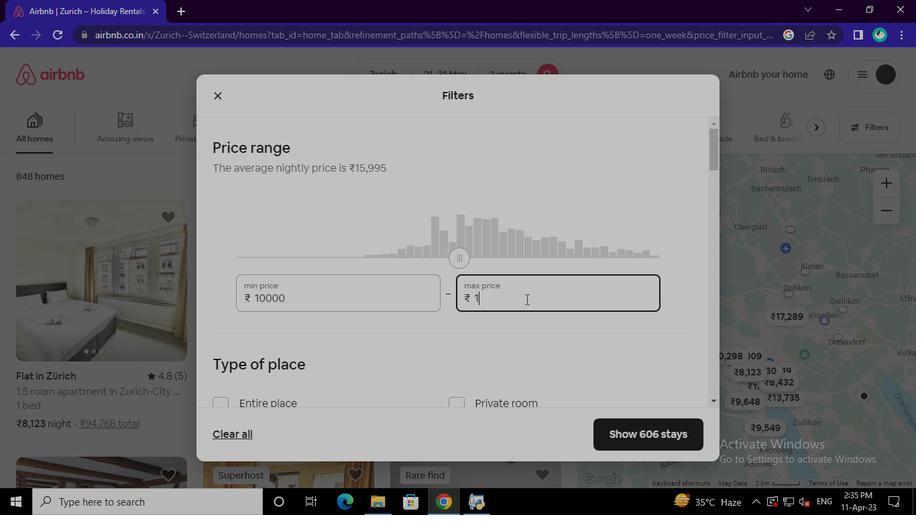 
Action: Keyboard <96>
Screenshot: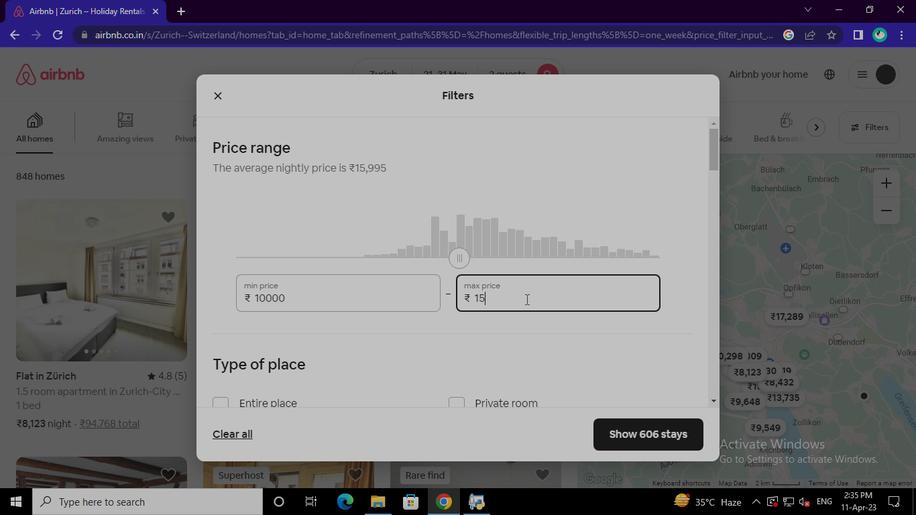 
Action: Keyboard <96>
Screenshot: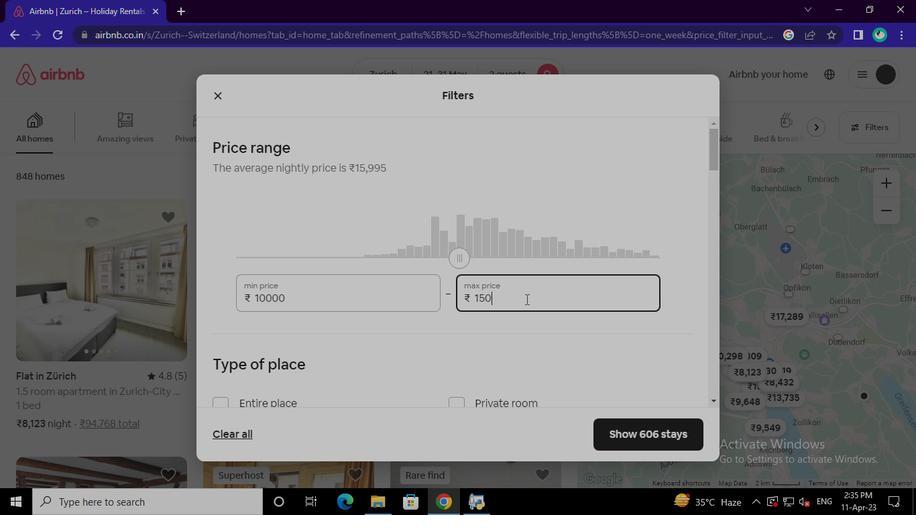 
Action: Keyboard <96>
Screenshot: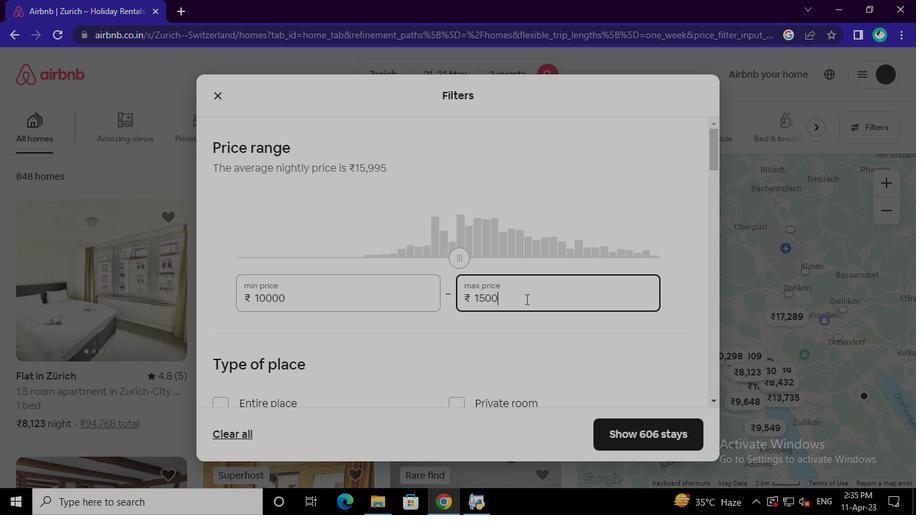 
Action: Mouse moved to (453, 267)
Screenshot: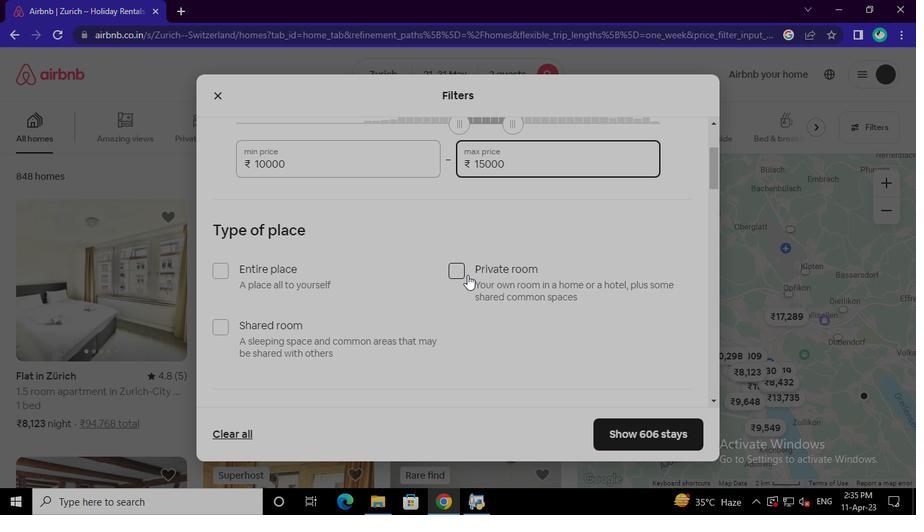
Action: Mouse pressed left at (453, 267)
Screenshot: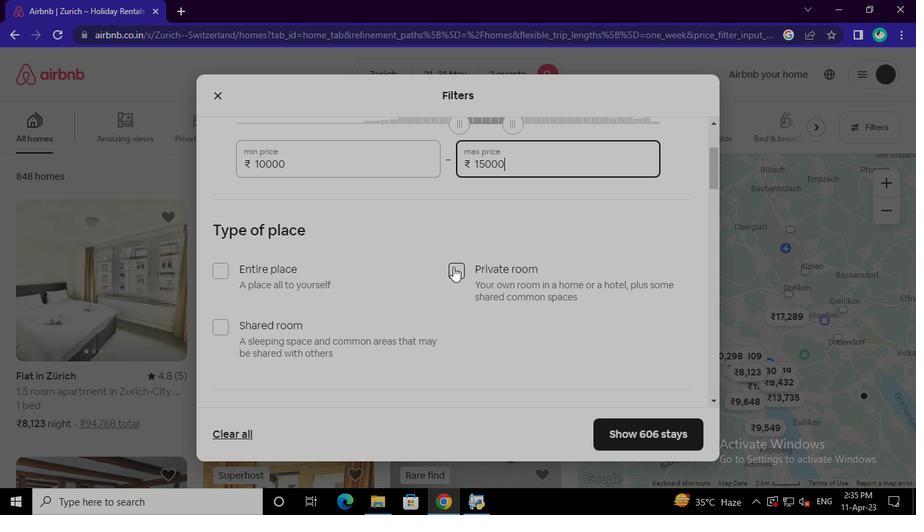 
Action: Mouse moved to (295, 289)
Screenshot: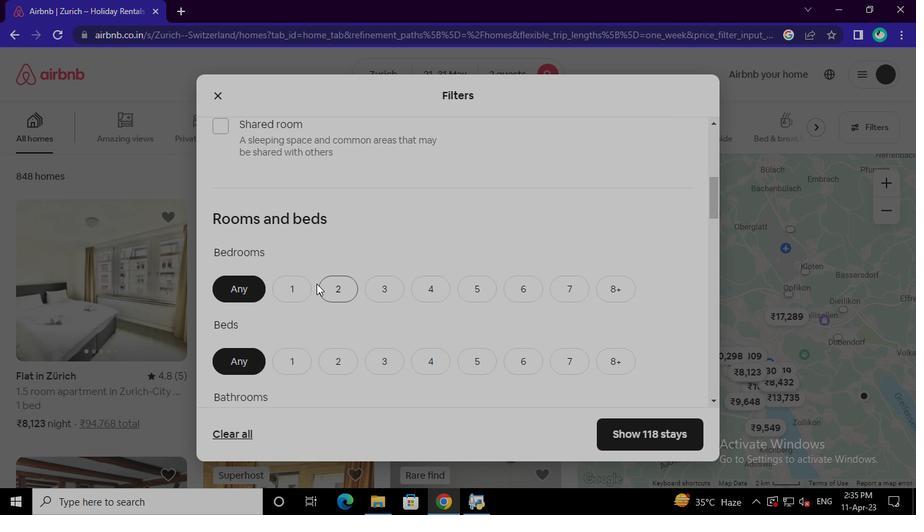 
Action: Mouse pressed left at (295, 289)
Screenshot: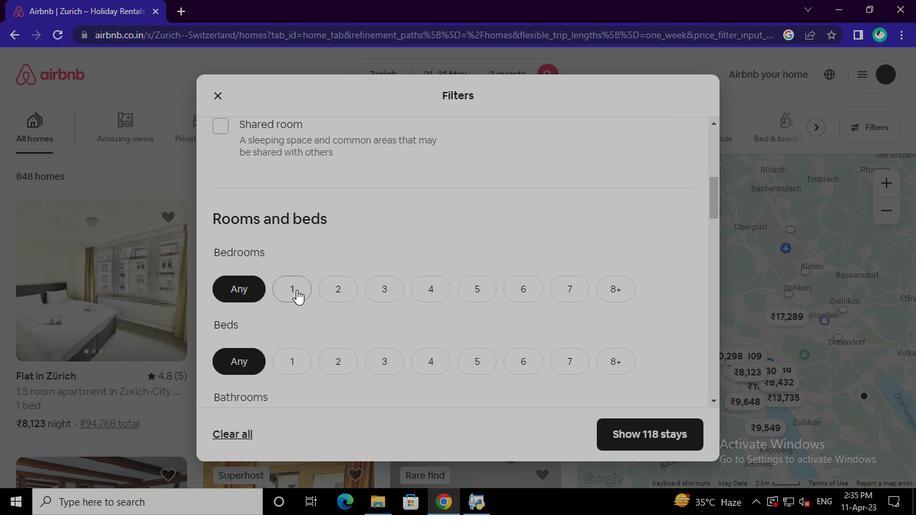 
Action: Mouse moved to (294, 289)
Screenshot: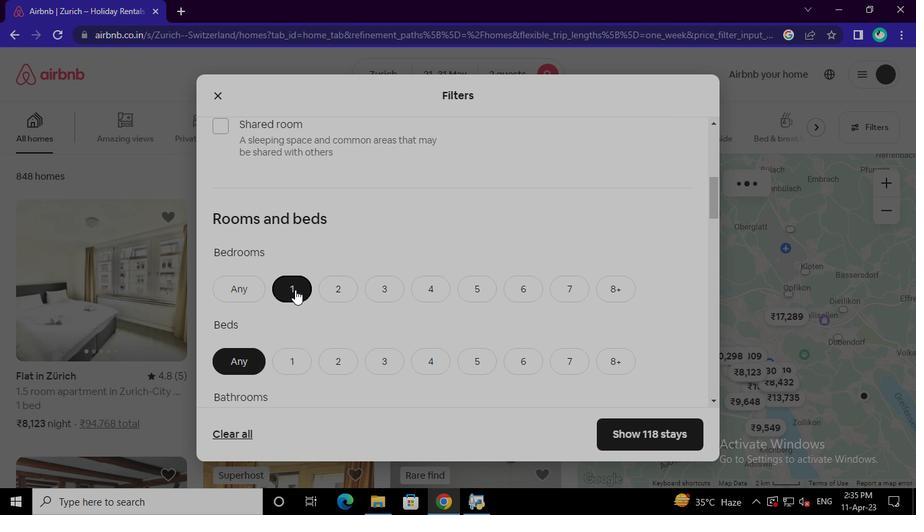 
Action: Mouse pressed left at (294, 289)
Screenshot: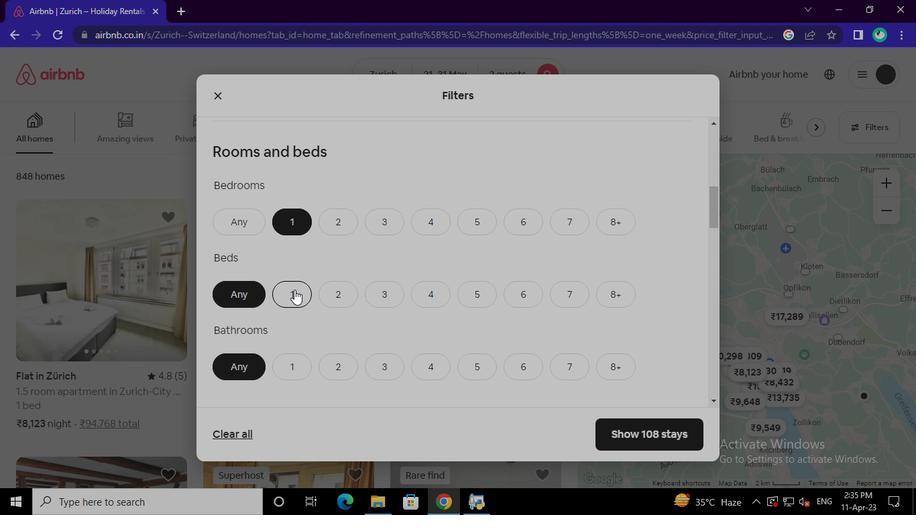 
Action: Mouse moved to (294, 238)
Screenshot: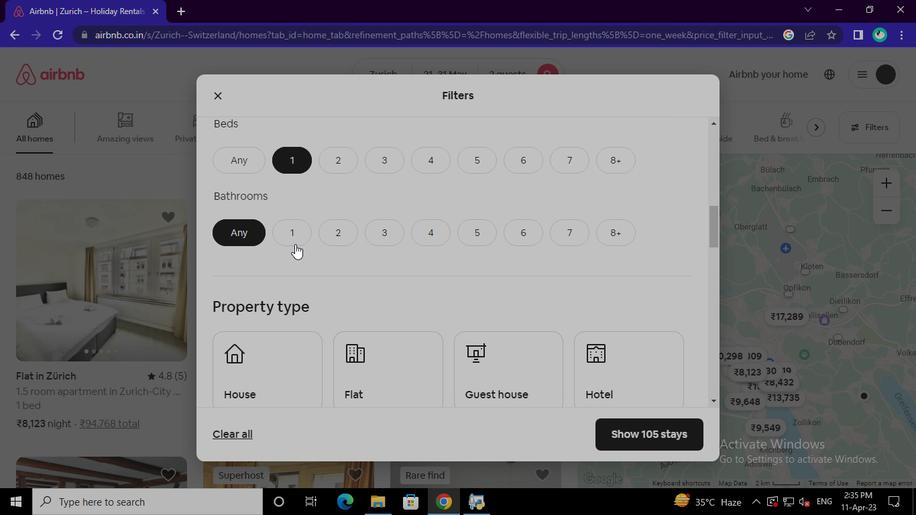 
Action: Mouse pressed left at (294, 238)
Screenshot: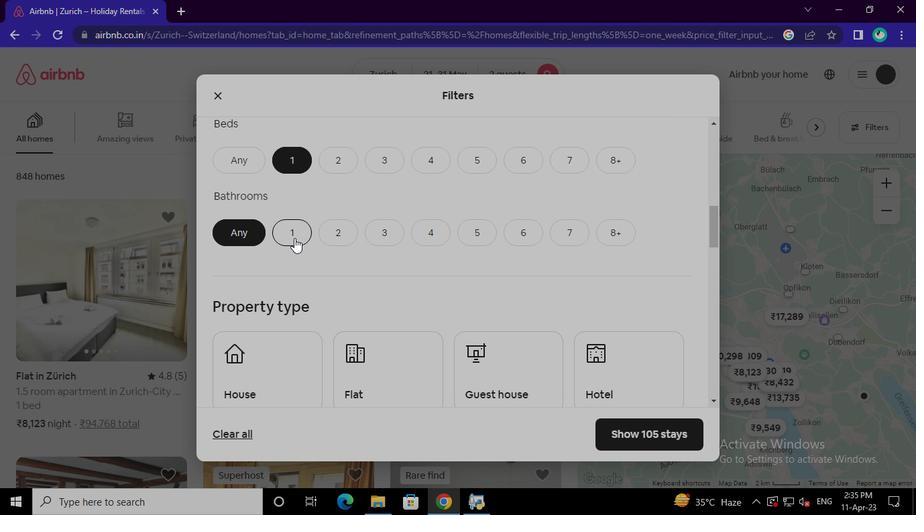 
Action: Mouse moved to (608, 243)
Screenshot: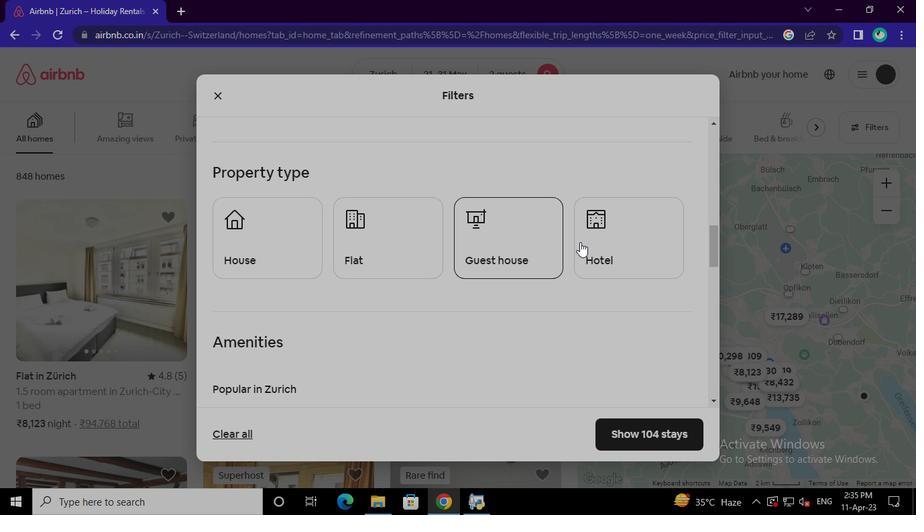 
Action: Mouse pressed left at (608, 243)
Screenshot: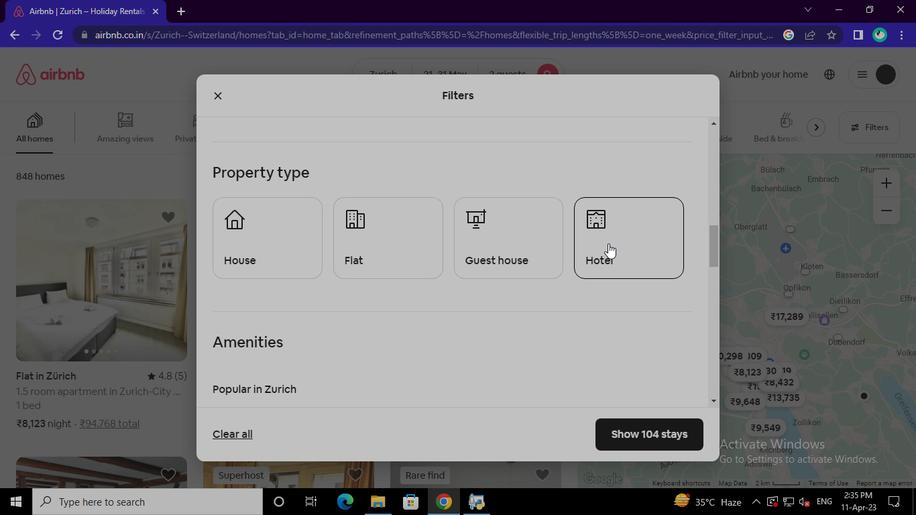 
Action: Mouse moved to (261, 313)
Screenshot: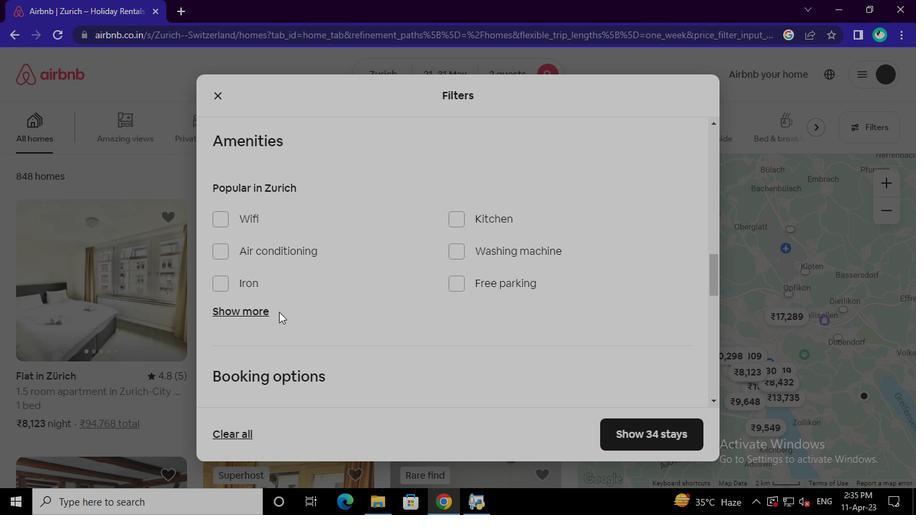 
Action: Mouse pressed left at (261, 313)
Screenshot: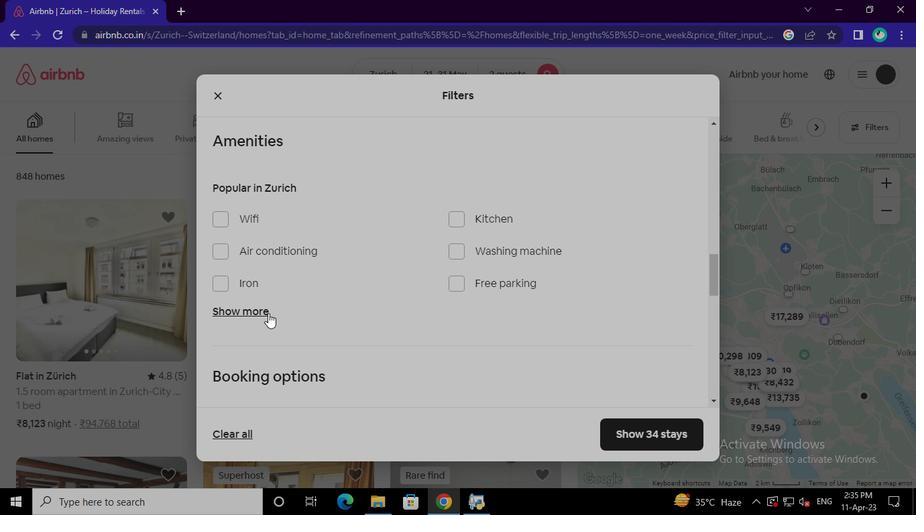 
Action: Mouse moved to (232, 285)
Screenshot: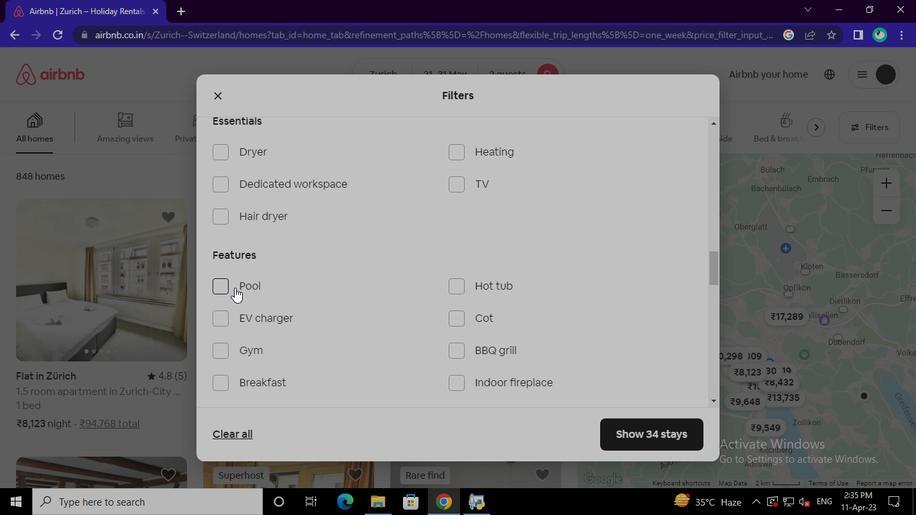 
Action: Mouse pressed left at (232, 285)
Screenshot: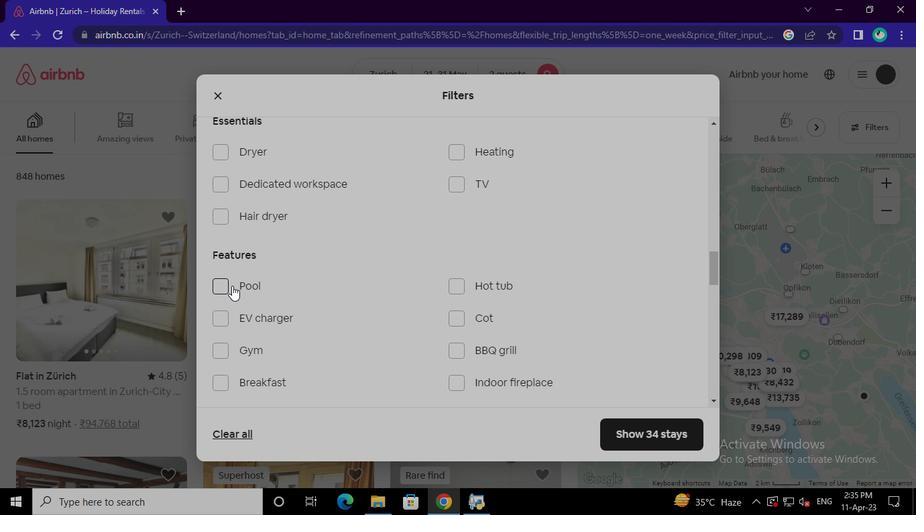 
Action: Mouse moved to (247, 379)
Screenshot: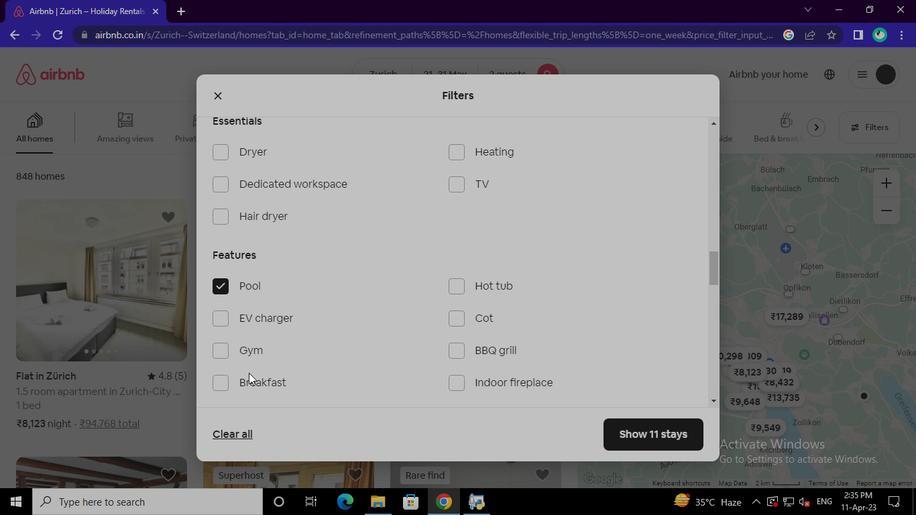 
Action: Mouse pressed left at (247, 379)
Screenshot: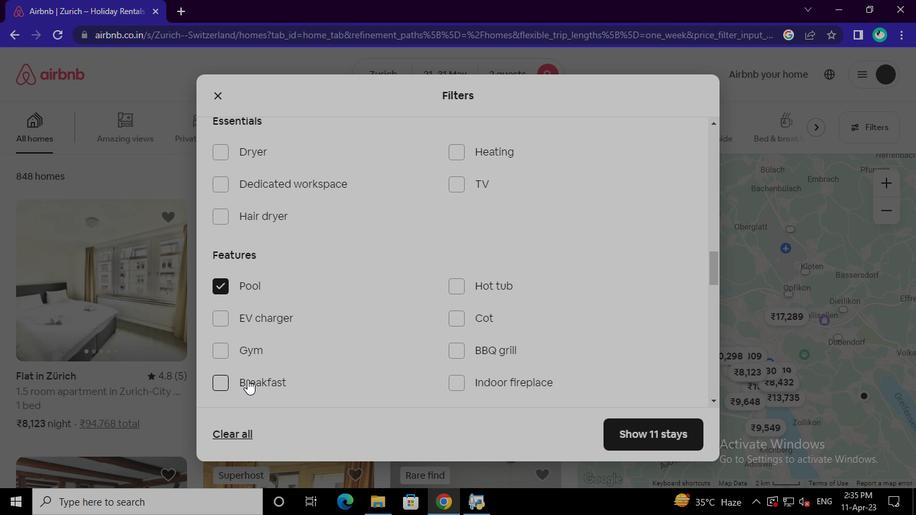 
Action: Mouse moved to (281, 353)
Screenshot: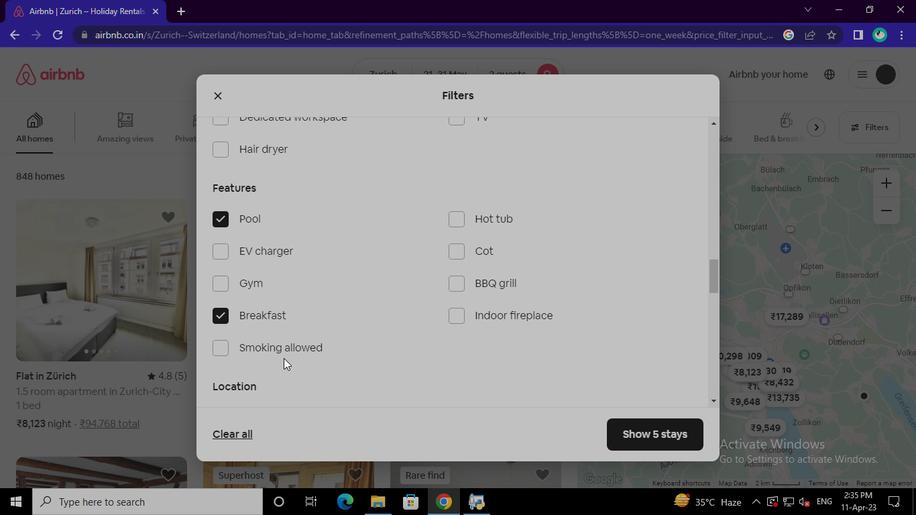 
Action: Mouse pressed left at (281, 353)
Screenshot: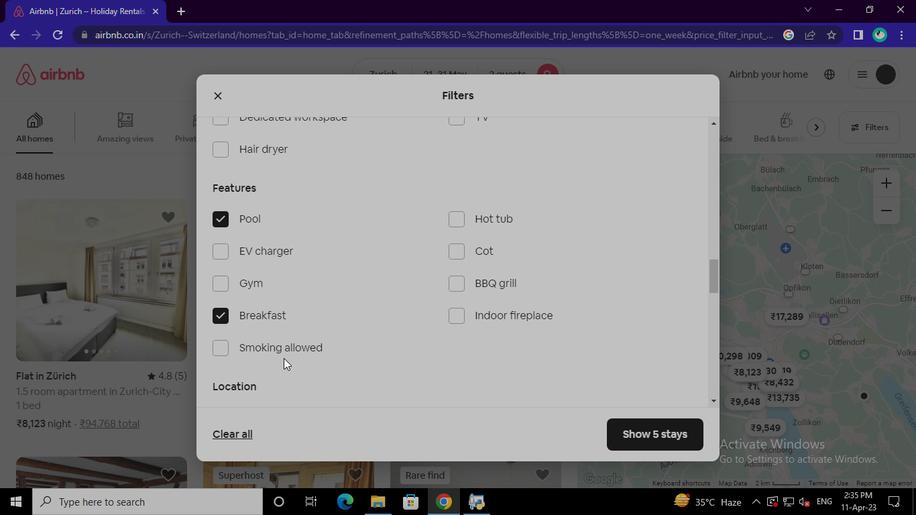 
Action: Mouse moved to (248, 317)
Screenshot: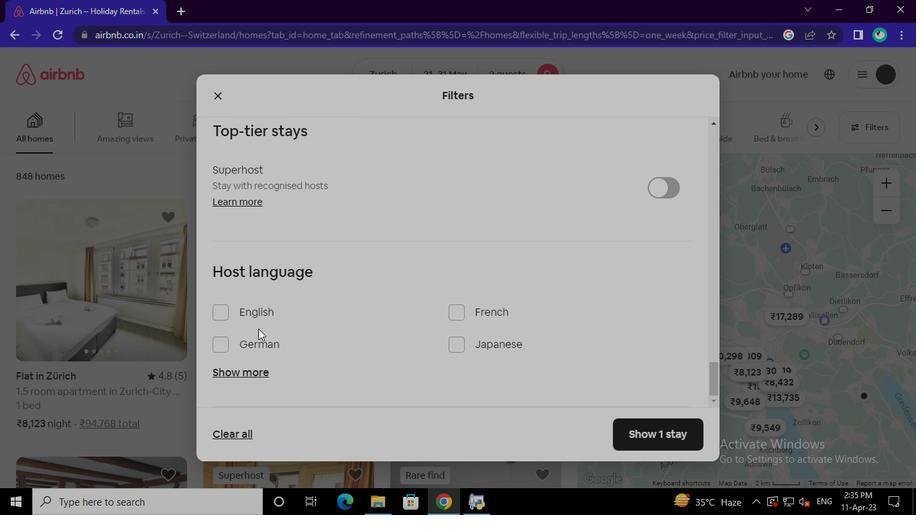 
Action: Mouse pressed left at (248, 317)
Screenshot: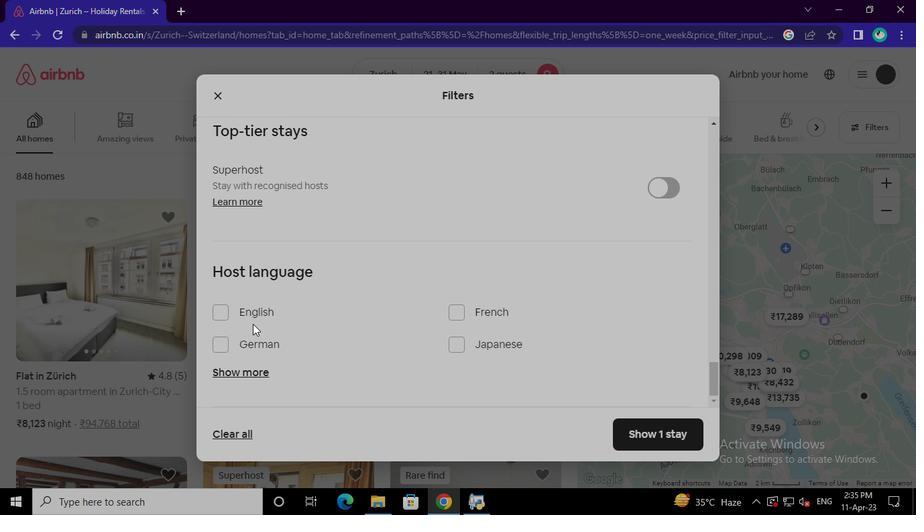 
Action: Mouse moved to (637, 443)
Screenshot: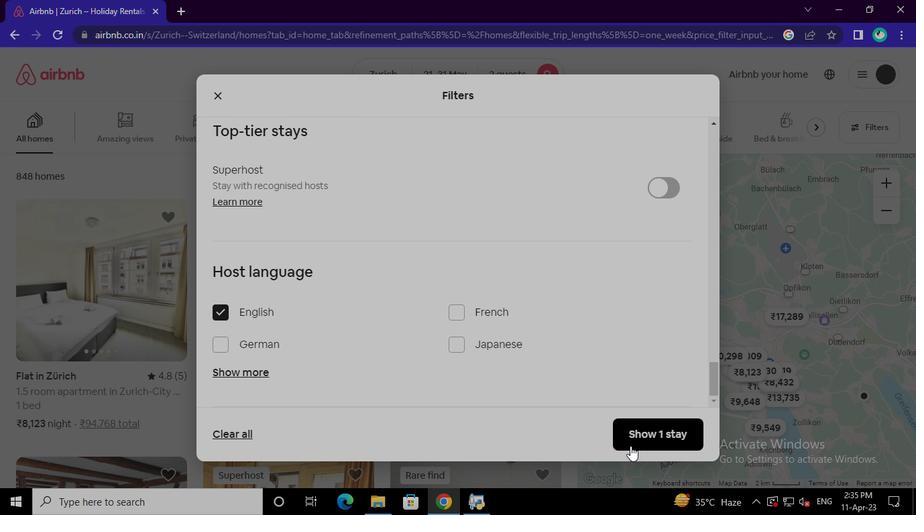 
Action: Mouse pressed left at (637, 443)
Screenshot: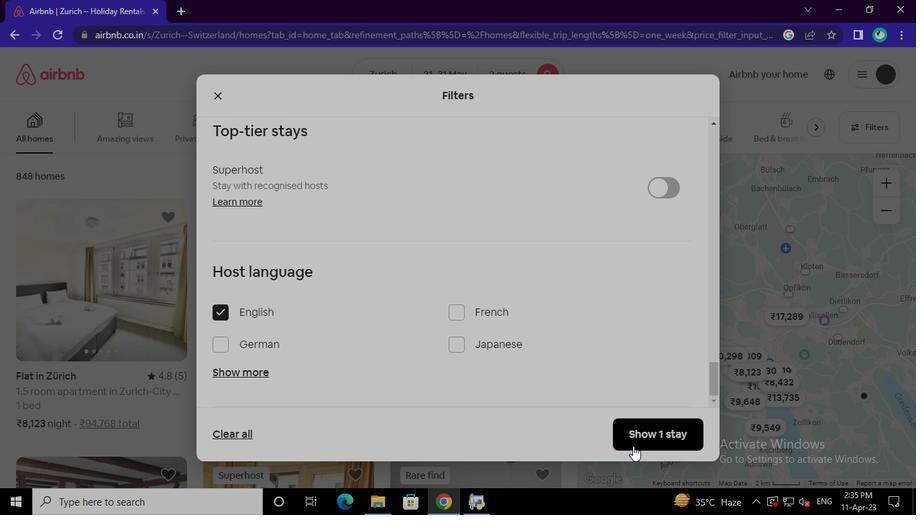 
Action: Mouse moved to (482, 500)
Screenshot: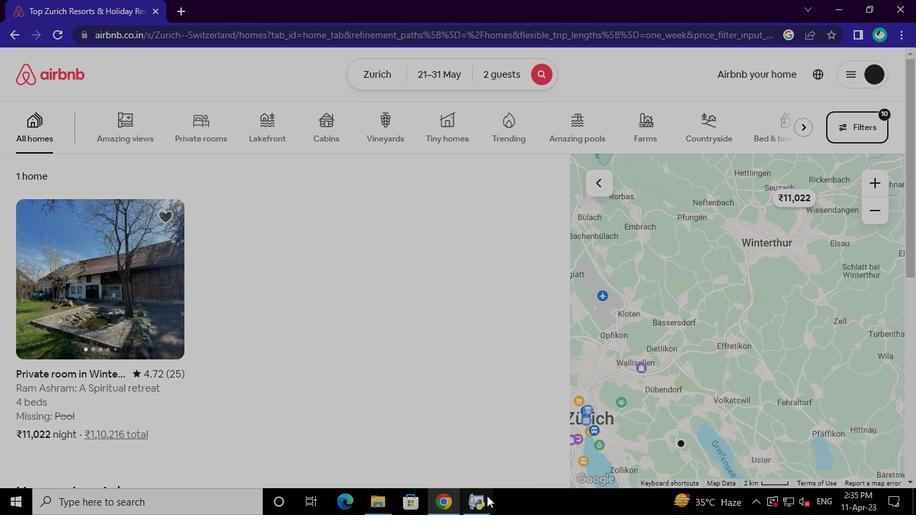
Action: Mouse pressed left at (482, 500)
Screenshot: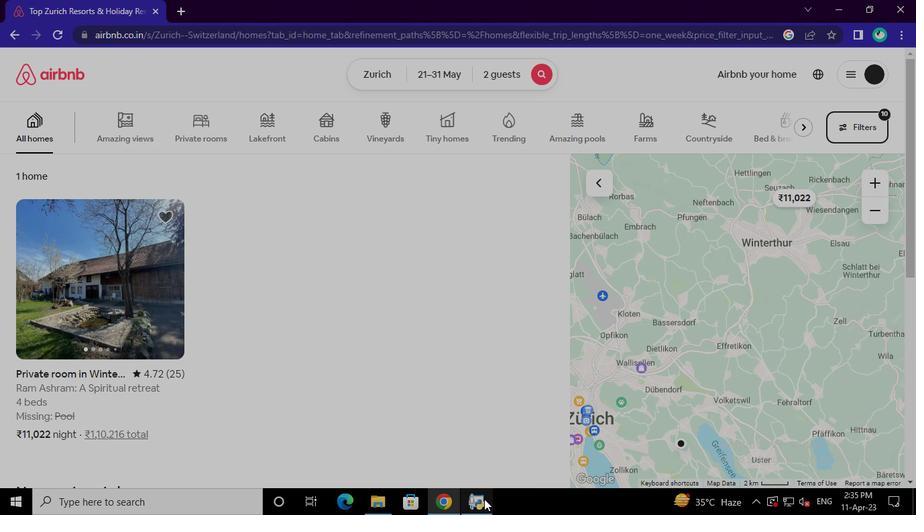 
Action: Mouse moved to (722, 79)
Screenshot: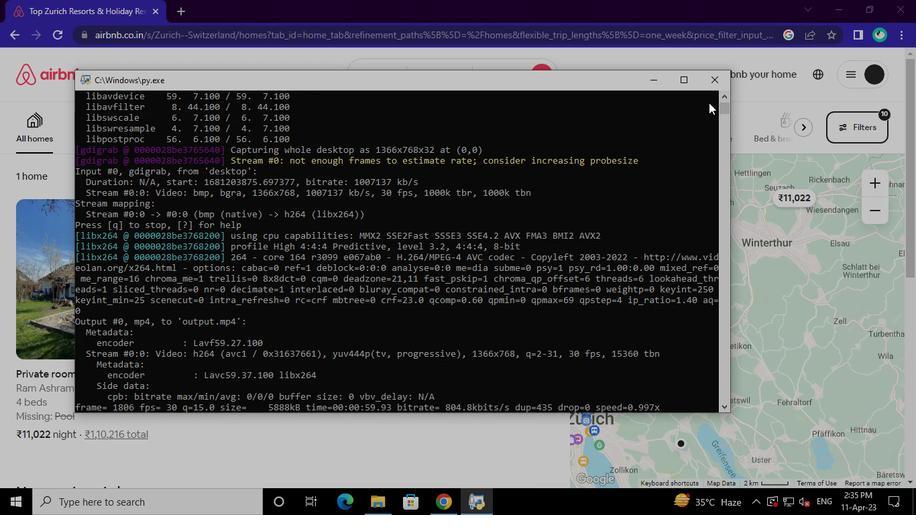 
Action: Mouse pressed left at (722, 79)
Screenshot: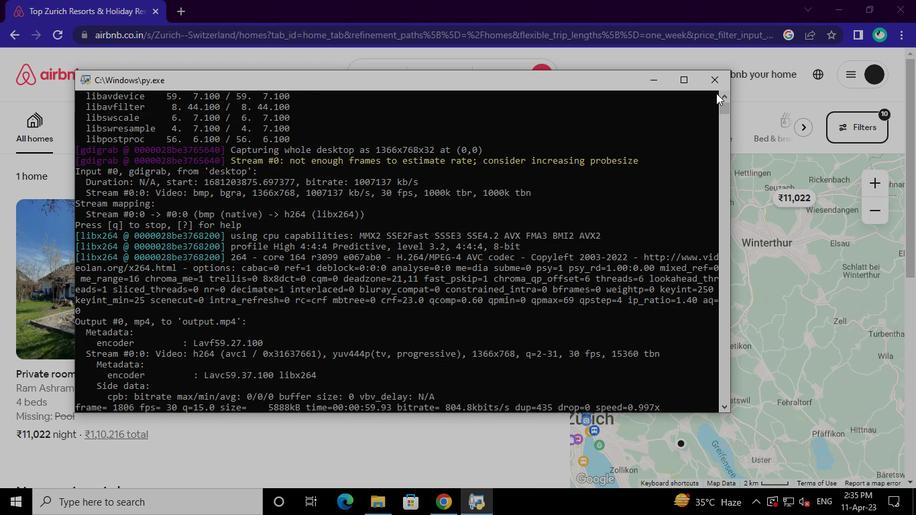 
